 Task: Look for space in Tacarigua, Venezuela from 5th July, 2023 to 11th July, 2023 for 2 adults in price range Rs.8000 to Rs.16000. Place can be entire place with 2 bedrooms having 2 beds and 1 bathroom. Property type can be house, flat, guest house. Booking option can be shelf check-in. Required host language is English.
Action: Mouse moved to (447, 98)
Screenshot: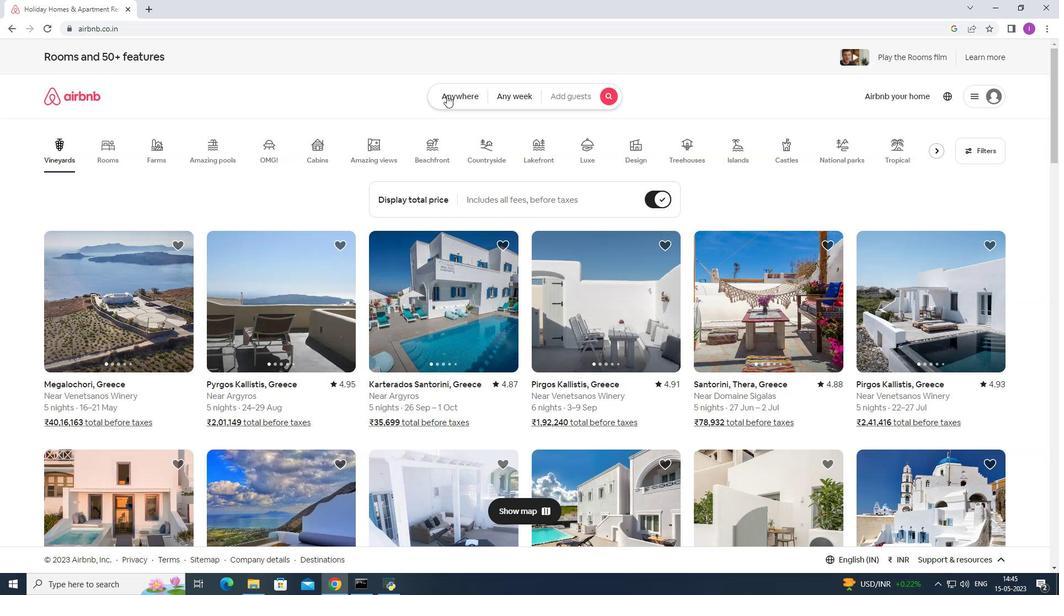 
Action: Mouse pressed left at (447, 98)
Screenshot: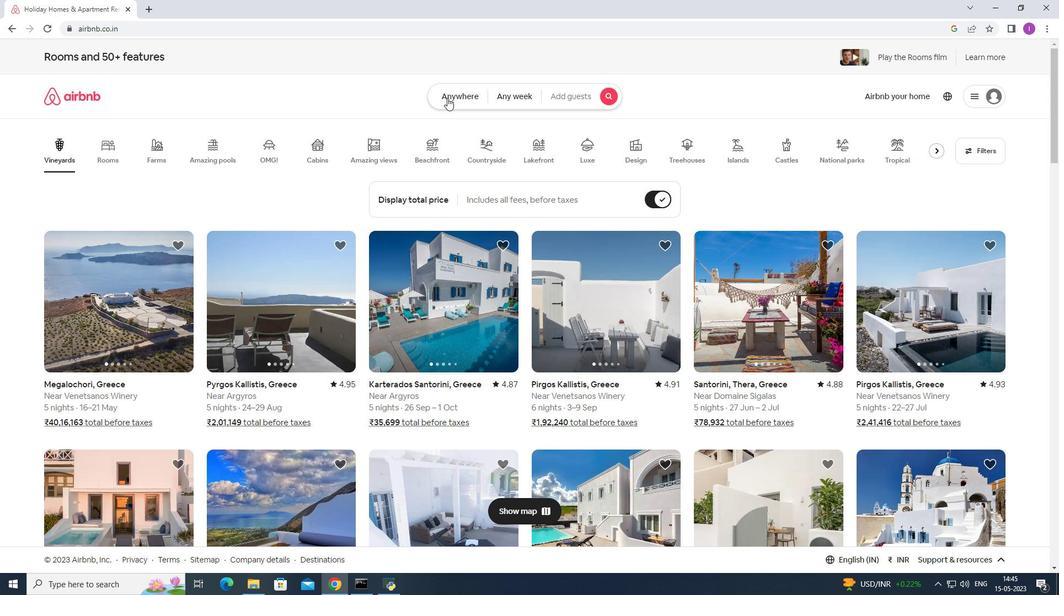 
Action: Mouse moved to (355, 145)
Screenshot: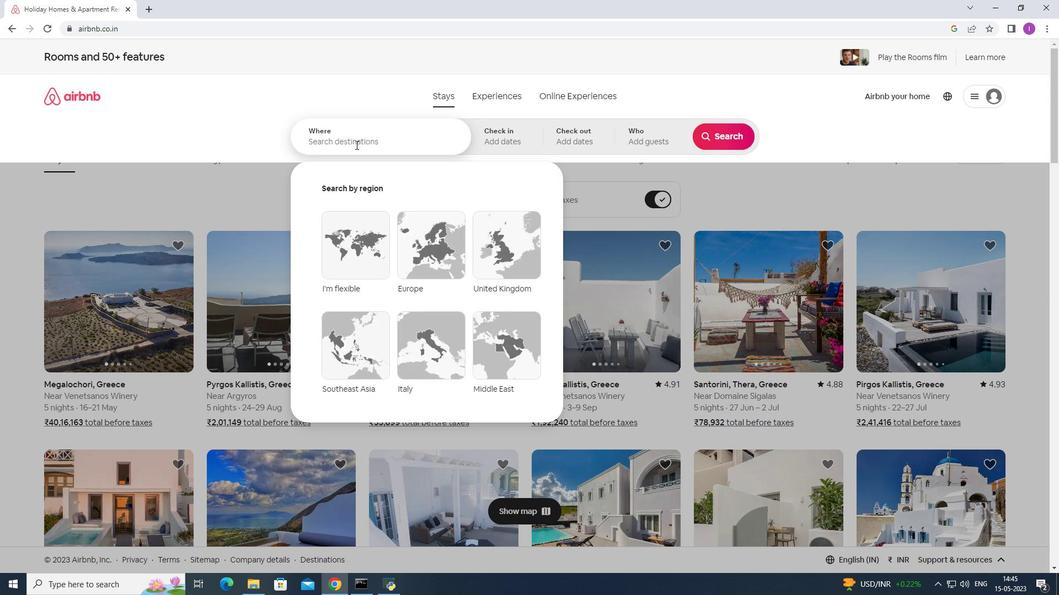 
Action: Mouse pressed left at (355, 145)
Screenshot: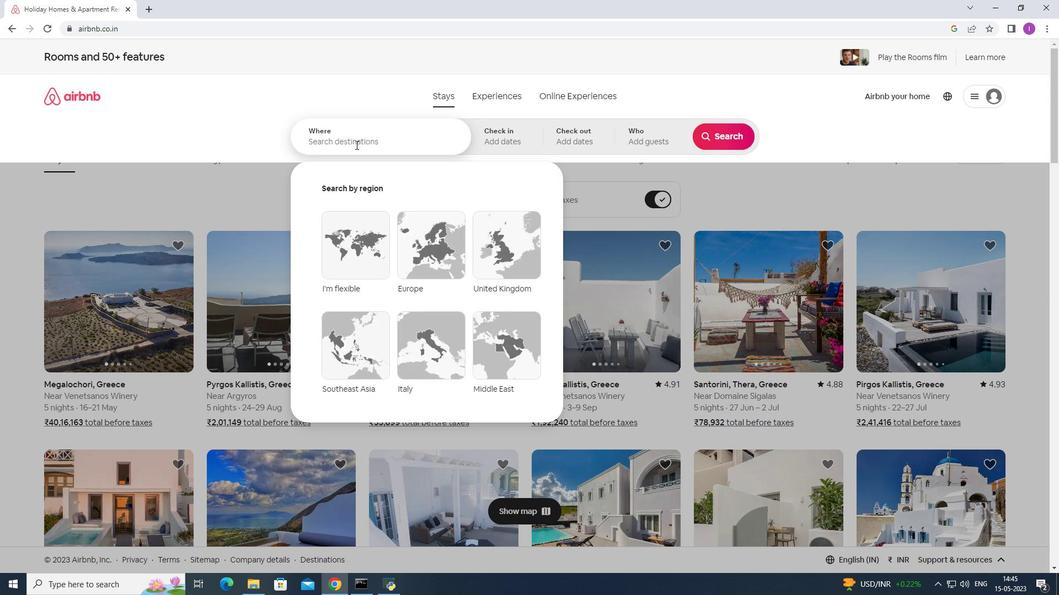 
Action: Mouse moved to (355, 144)
Screenshot: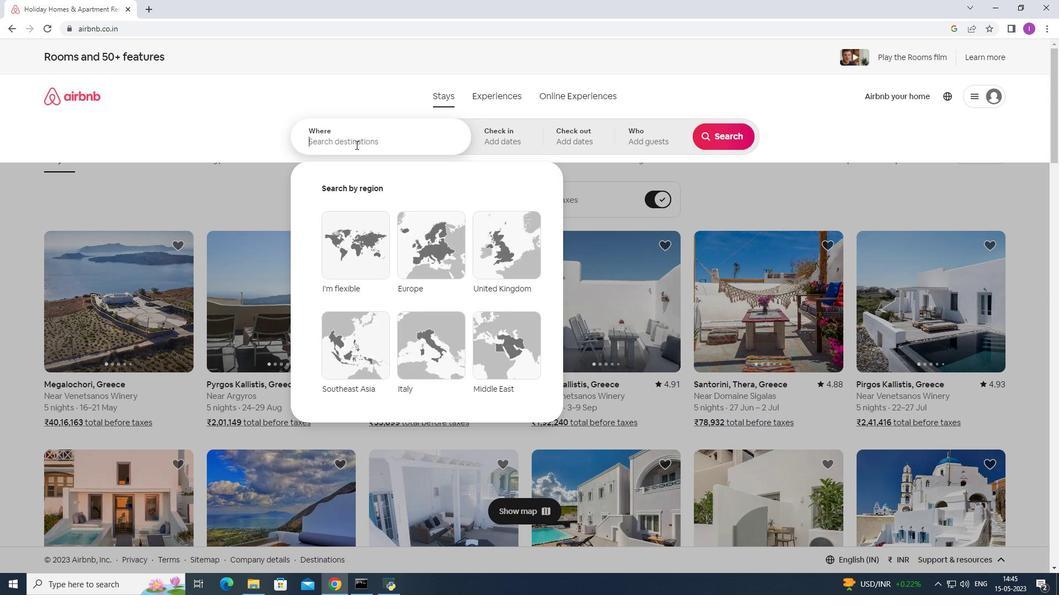 
Action: Key pressed <Key.shift><Key.shift><Key.shift><Key.shift><Key.shift>Tacarigua,<Key.shift><Key.shift>Venezuela
Screenshot: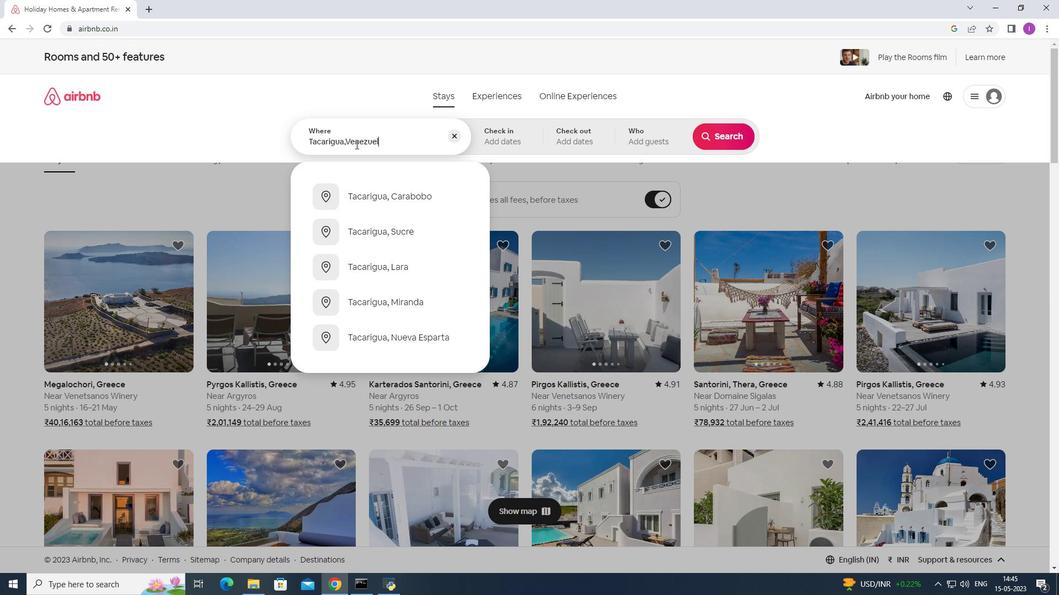 
Action: Mouse moved to (513, 140)
Screenshot: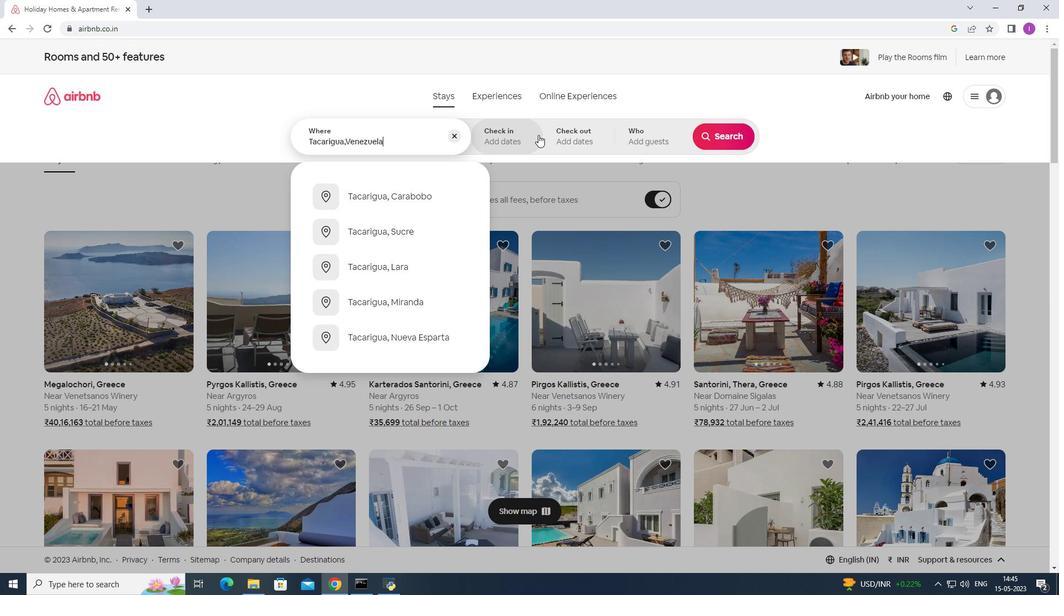 
Action: Mouse pressed left at (513, 140)
Screenshot: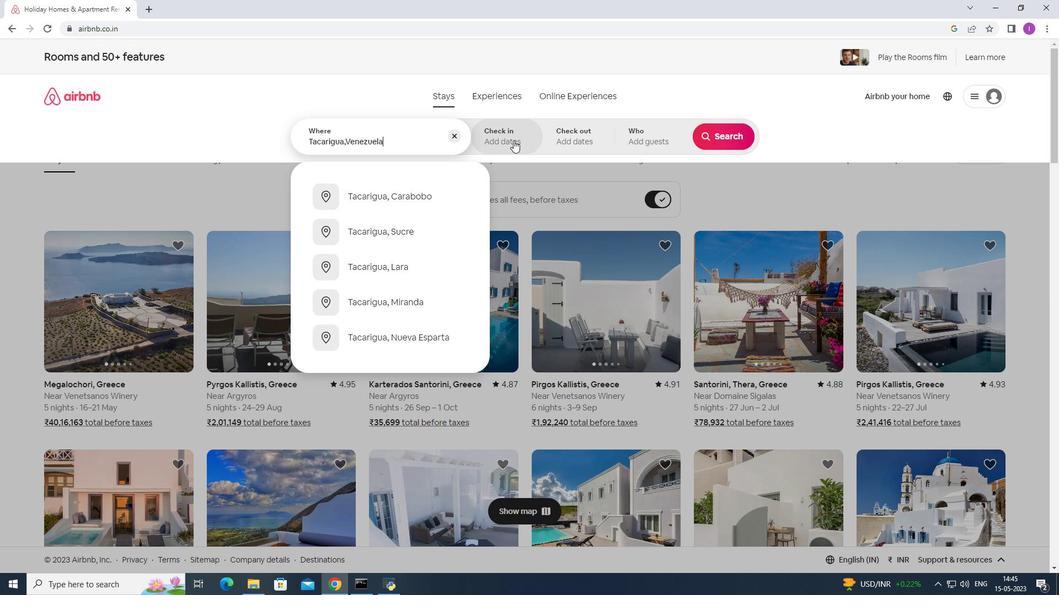 
Action: Mouse moved to (724, 227)
Screenshot: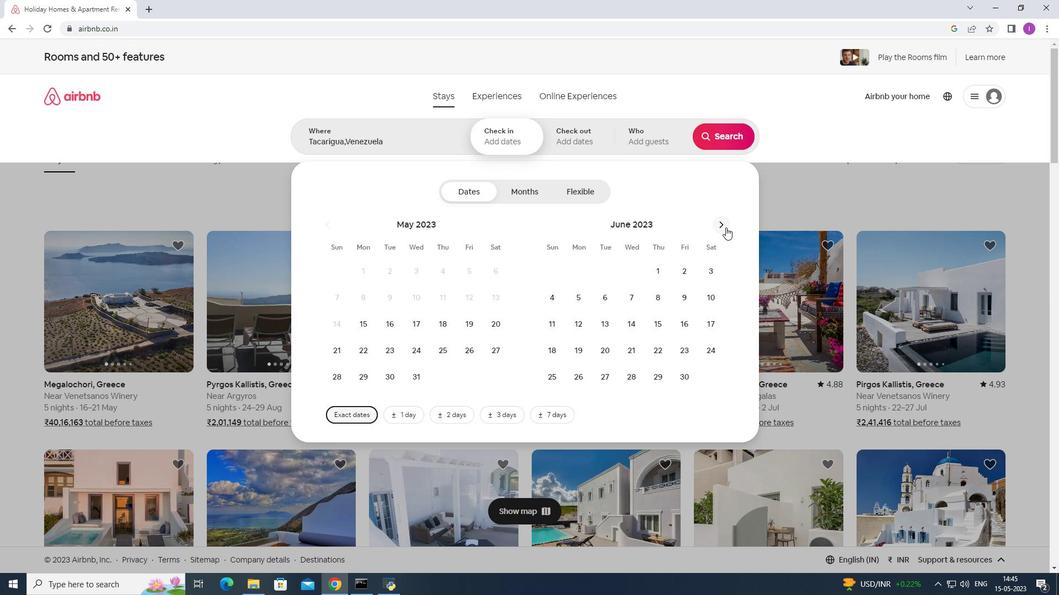 
Action: Mouse pressed left at (724, 227)
Screenshot: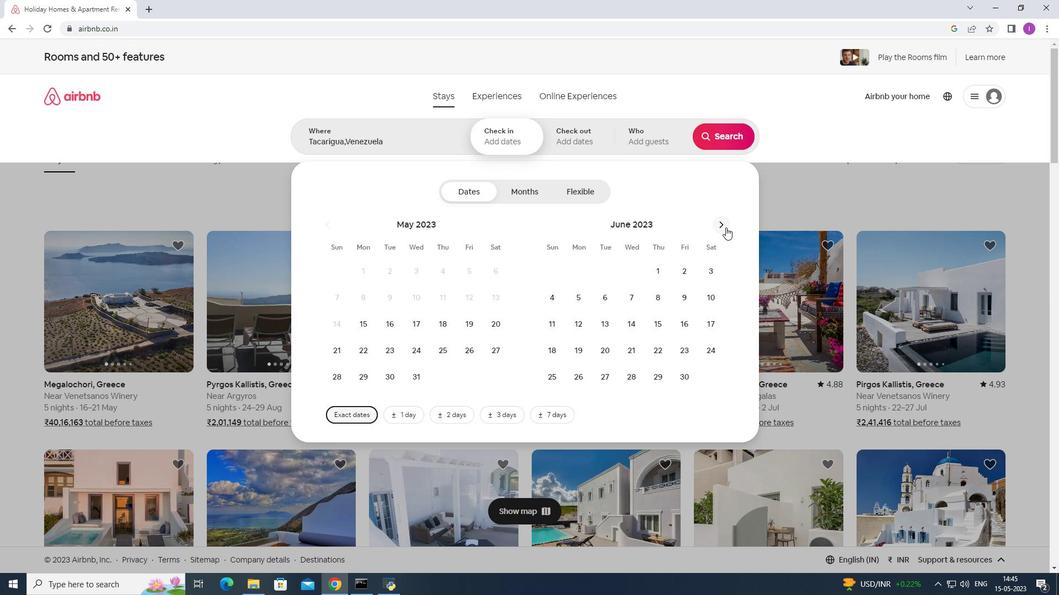 
Action: Mouse pressed left at (724, 227)
Screenshot: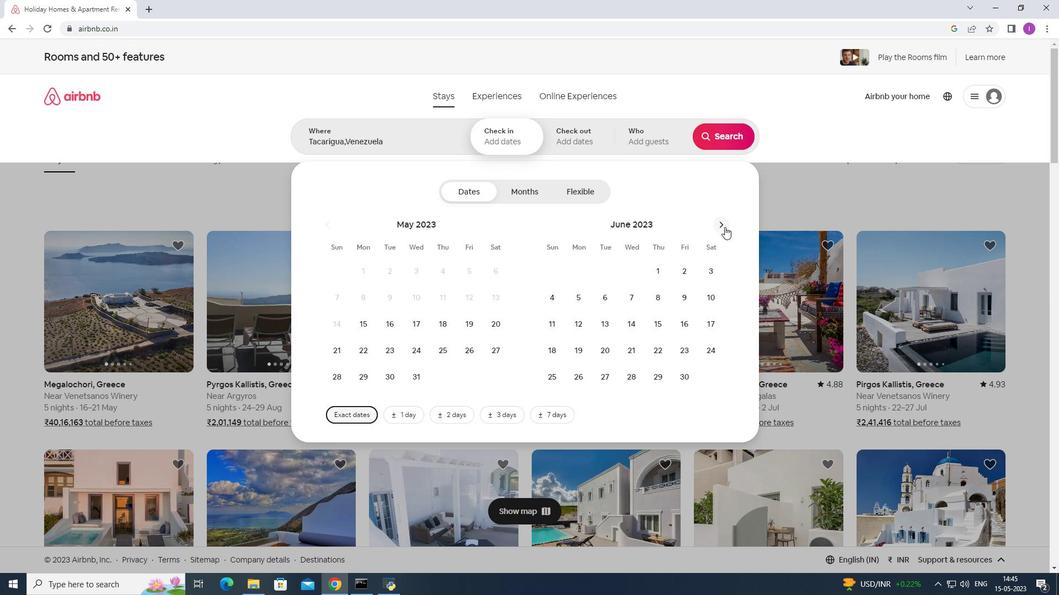 
Action: Mouse moved to (421, 295)
Screenshot: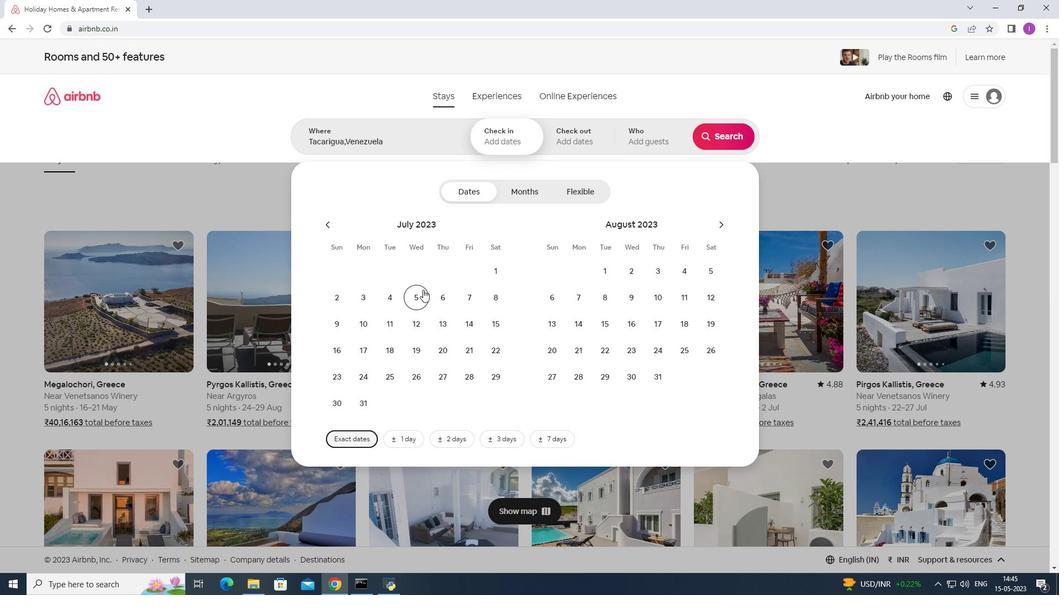 
Action: Mouse pressed left at (421, 295)
Screenshot: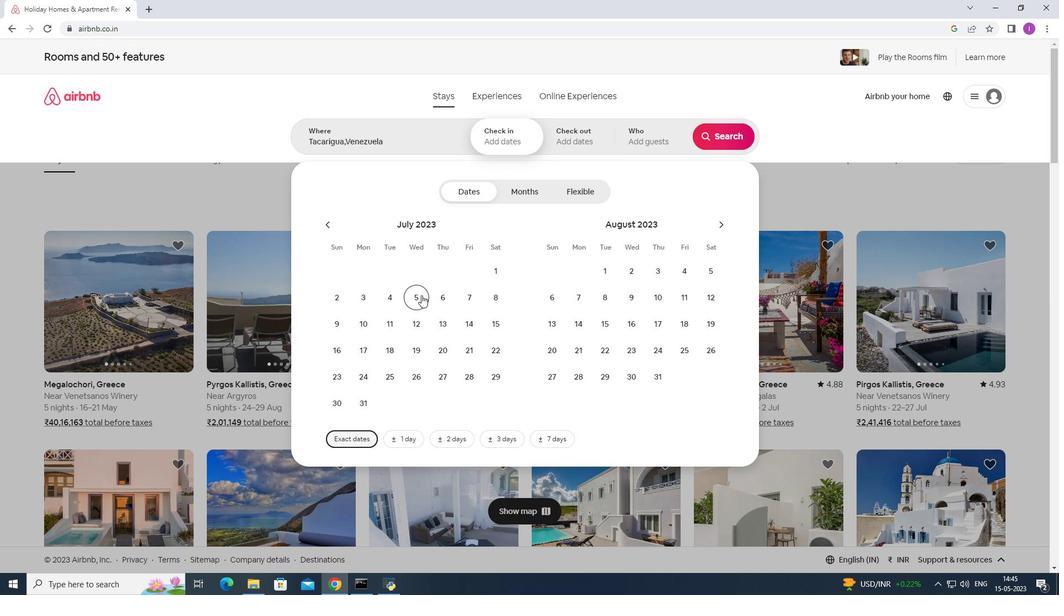 
Action: Mouse moved to (392, 321)
Screenshot: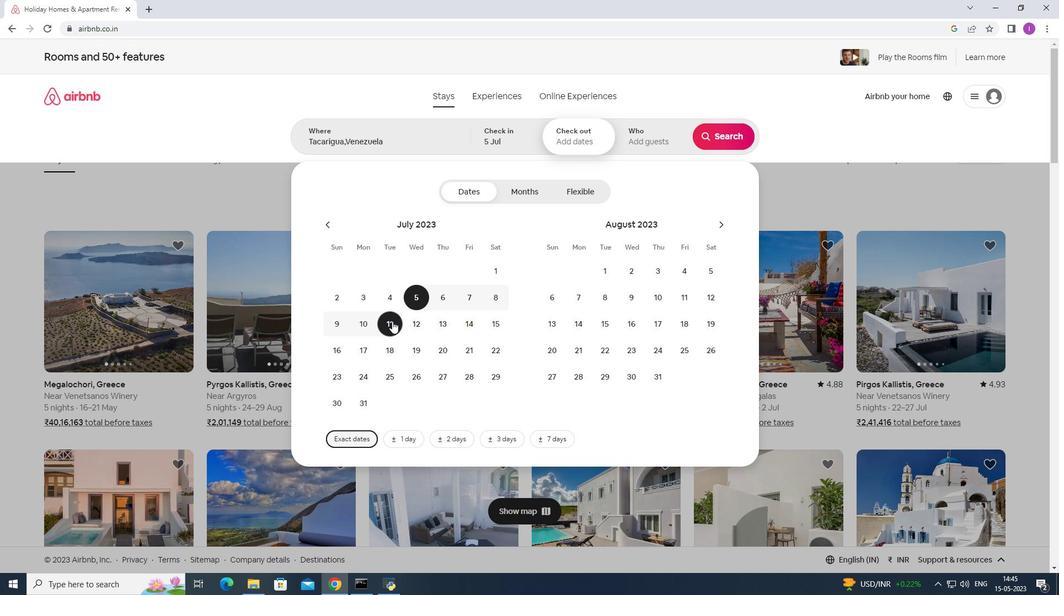 
Action: Mouse pressed left at (392, 321)
Screenshot: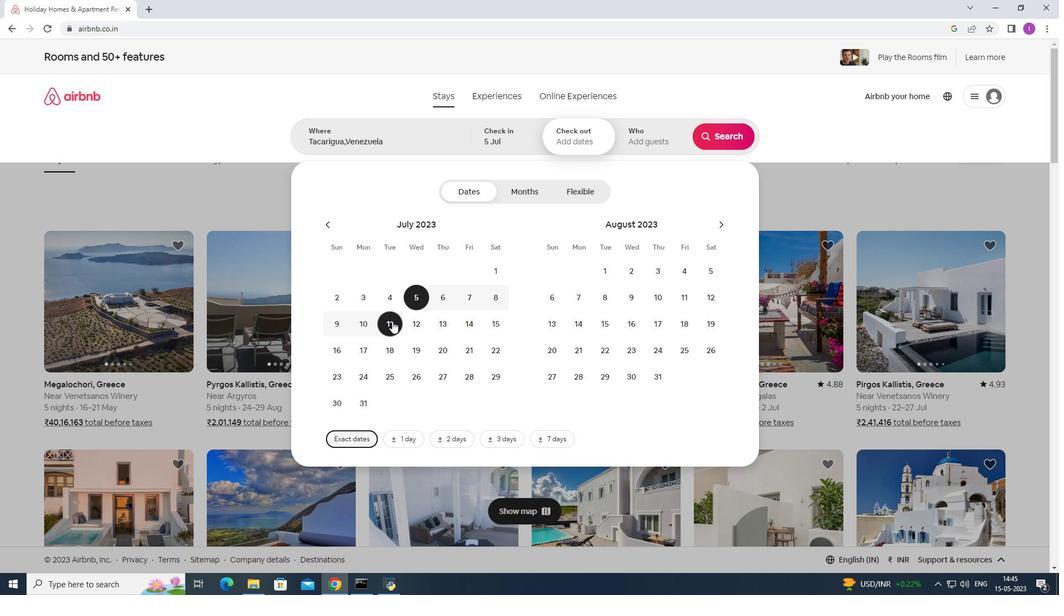
Action: Mouse moved to (645, 141)
Screenshot: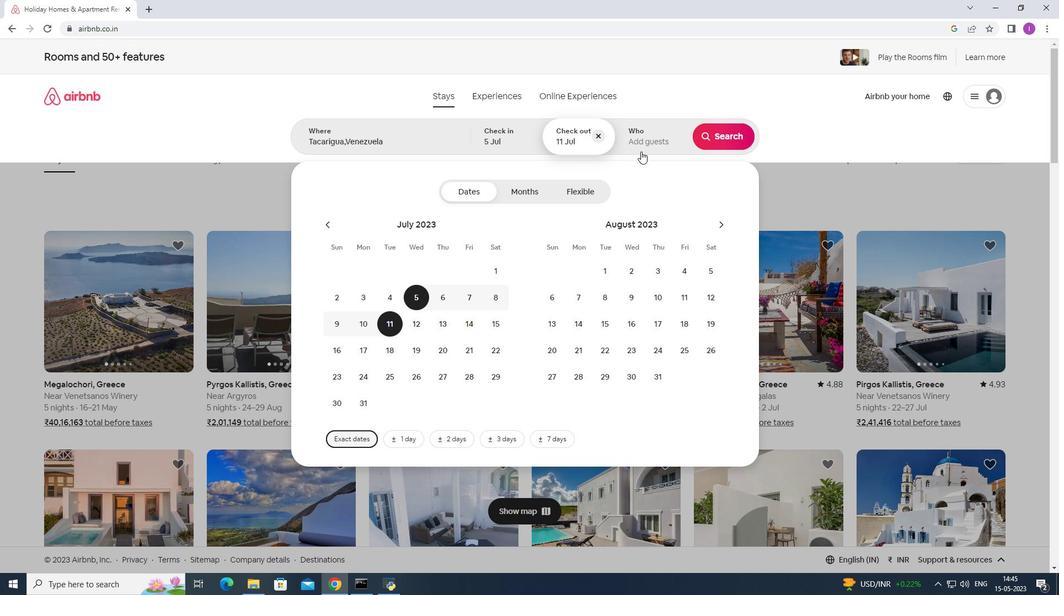 
Action: Mouse pressed left at (645, 141)
Screenshot: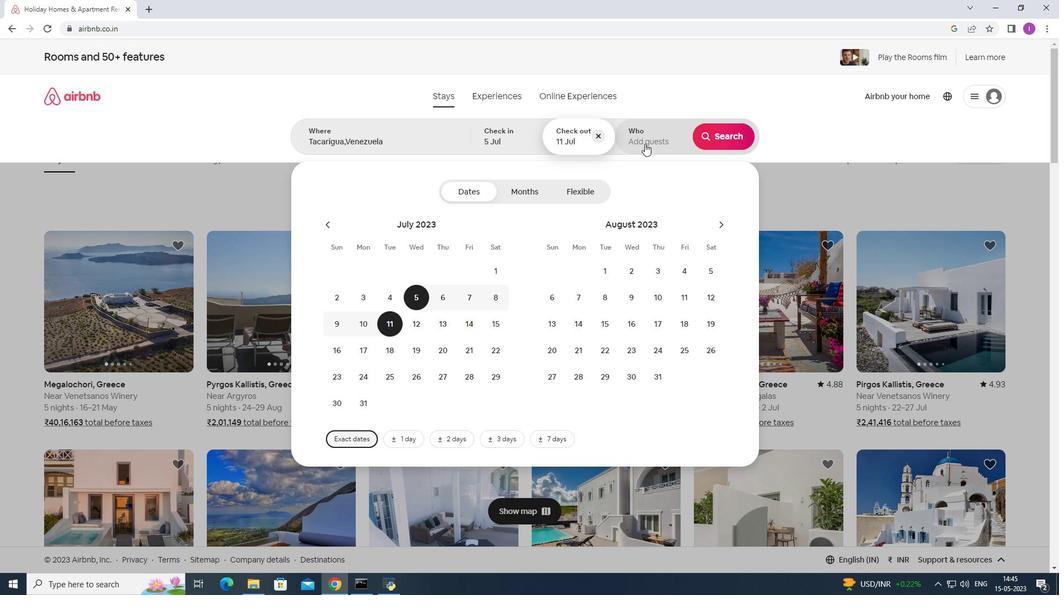 
Action: Mouse moved to (730, 195)
Screenshot: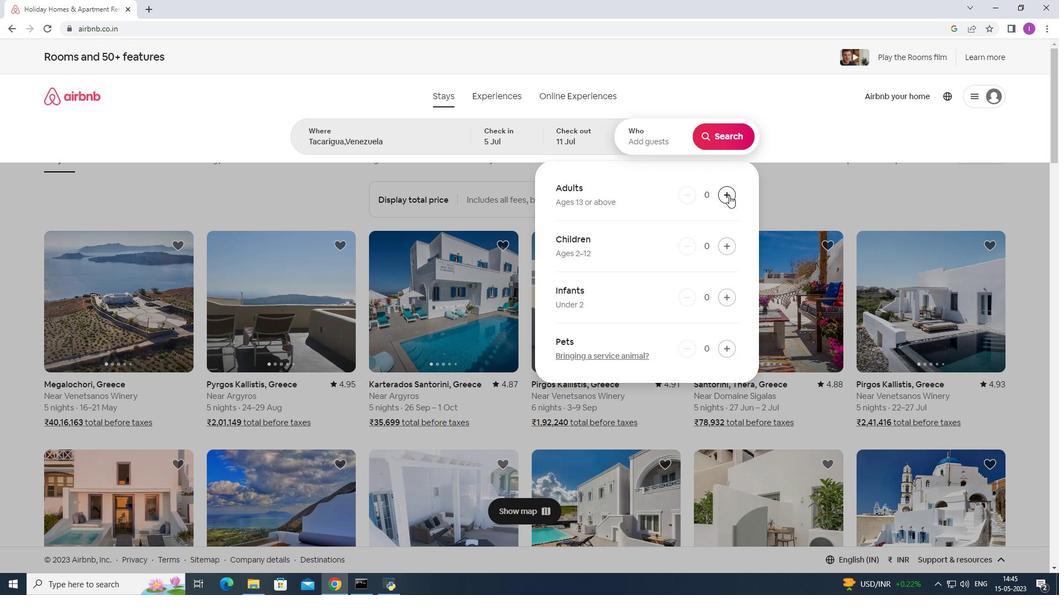 
Action: Mouse pressed left at (730, 195)
Screenshot: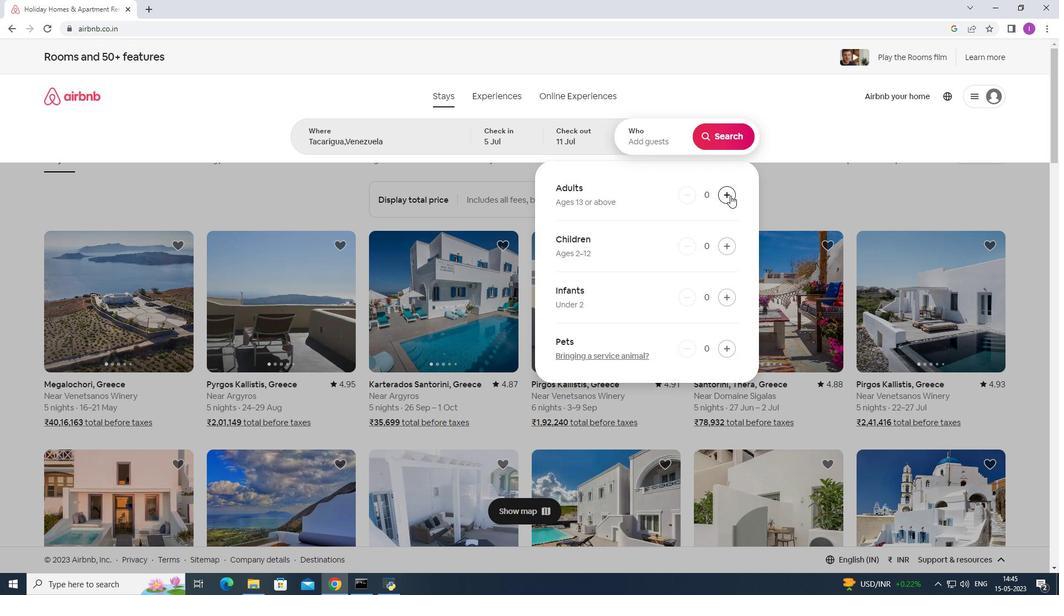 
Action: Mouse moved to (730, 191)
Screenshot: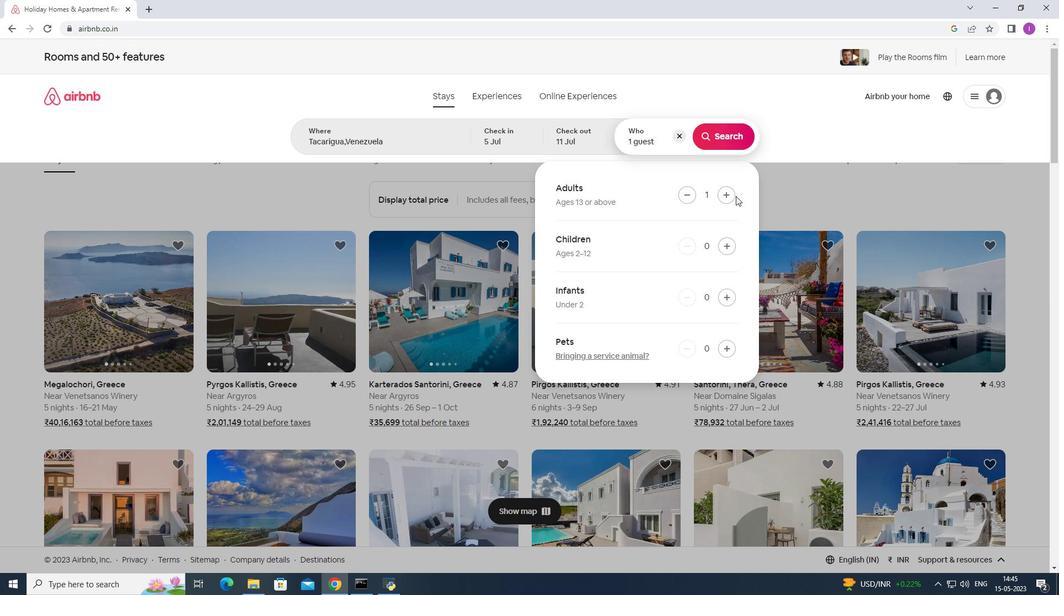 
Action: Mouse pressed left at (730, 191)
Screenshot: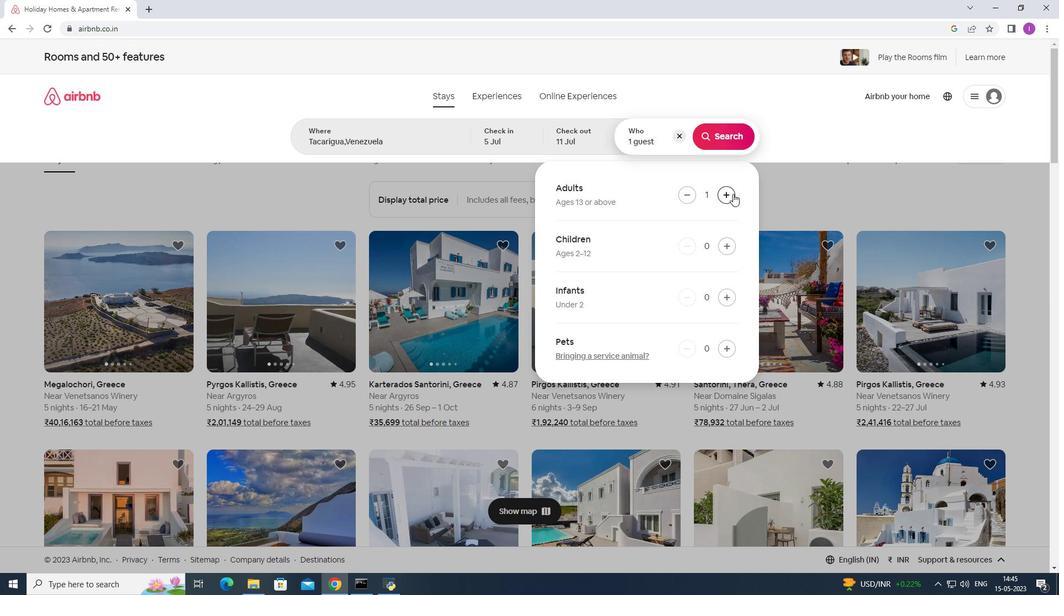 
Action: Mouse moved to (725, 137)
Screenshot: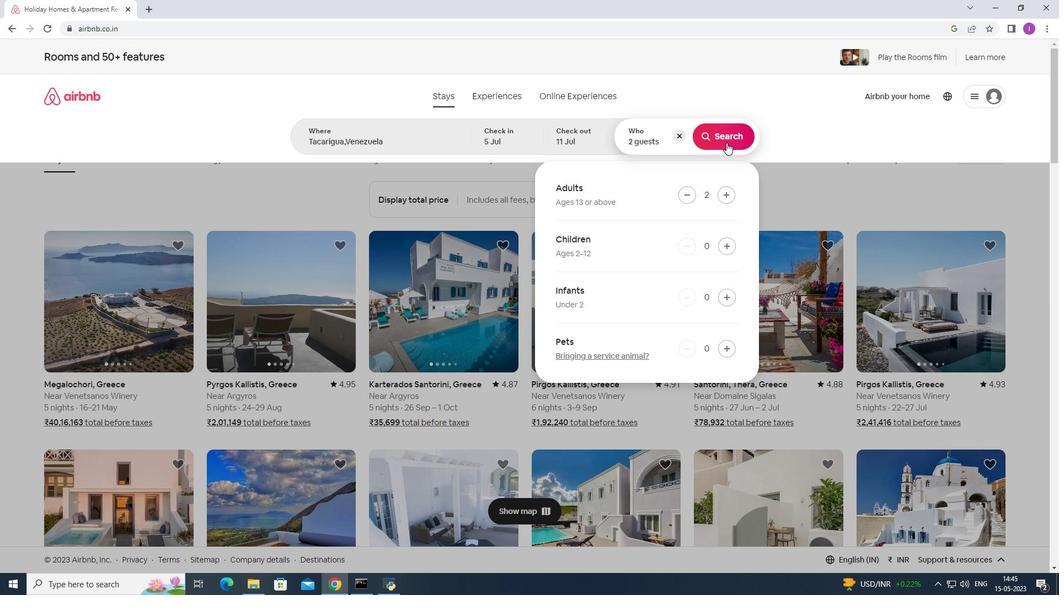 
Action: Mouse pressed left at (725, 137)
Screenshot: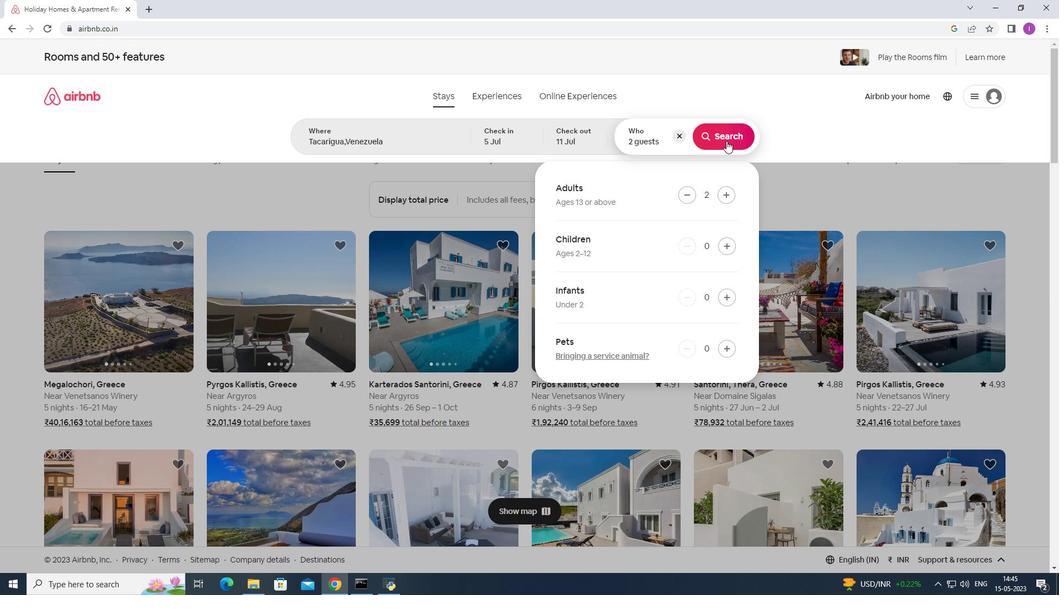 
Action: Mouse moved to (1010, 108)
Screenshot: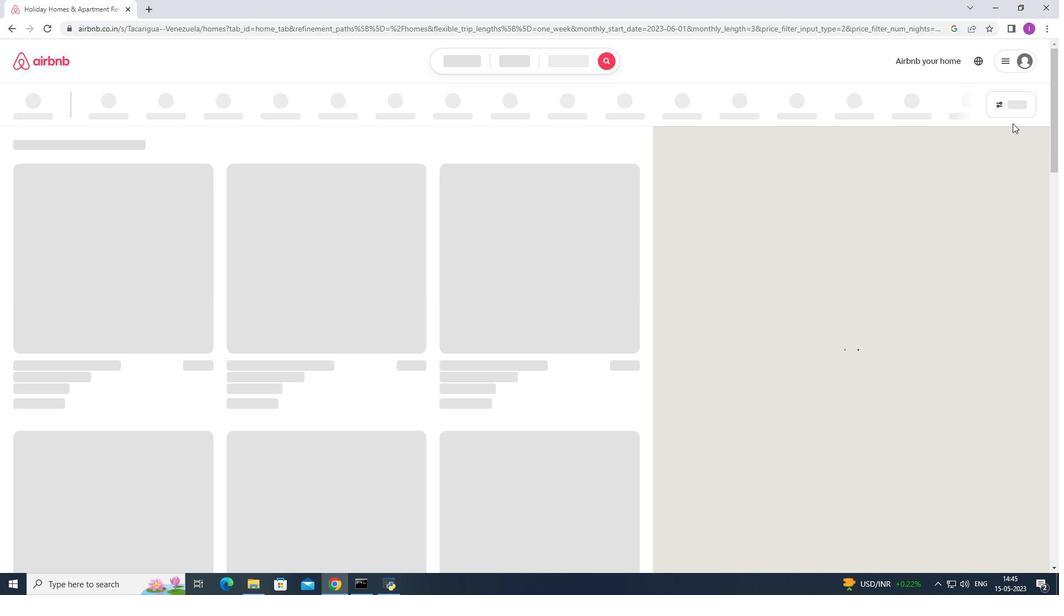
Action: Mouse pressed left at (1010, 108)
Screenshot: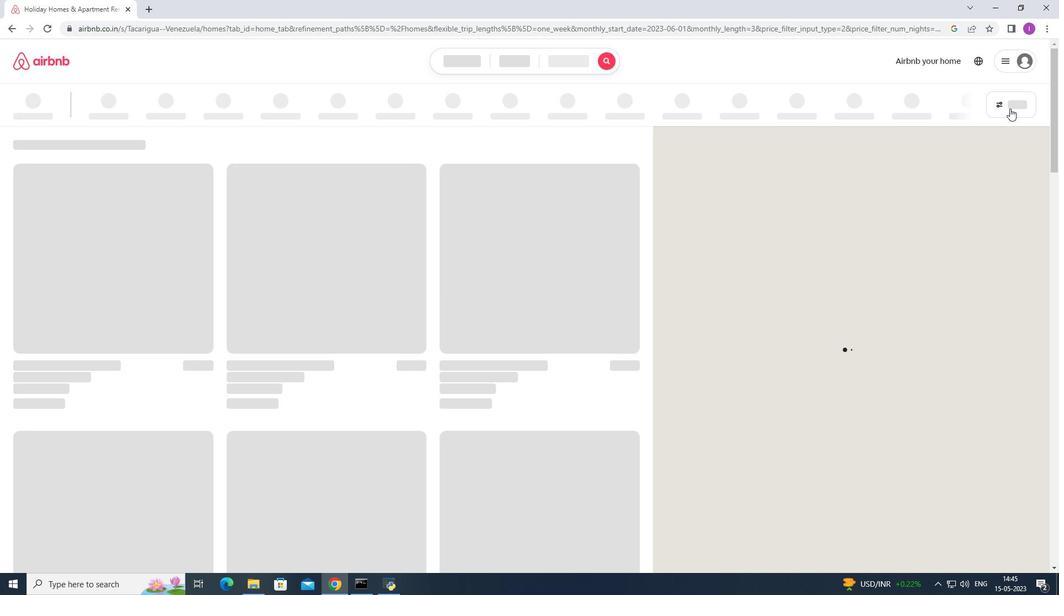 
Action: Mouse moved to (616, 374)
Screenshot: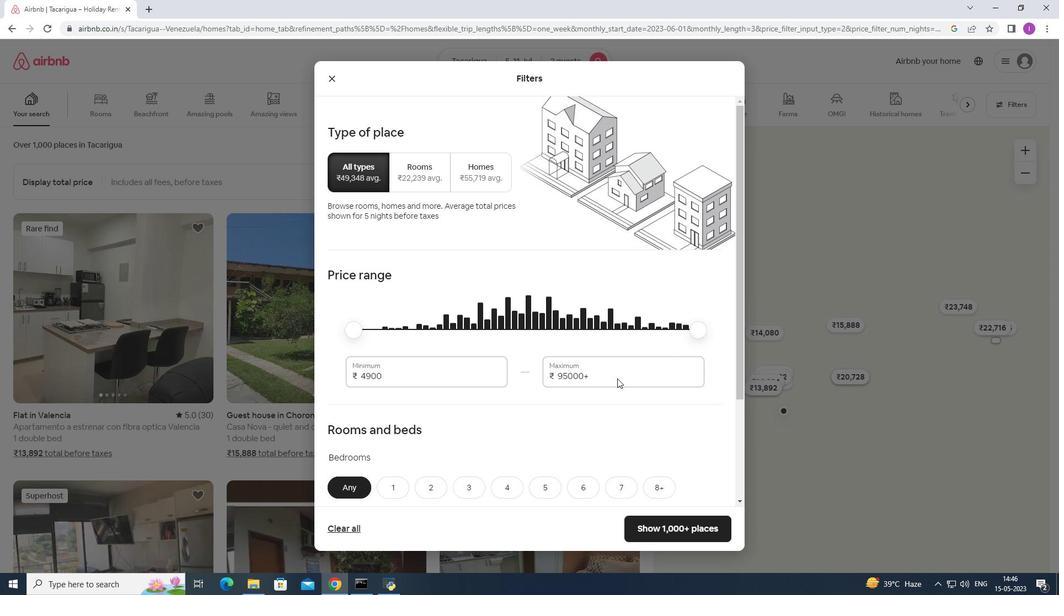 
Action: Mouse pressed left at (616, 374)
Screenshot: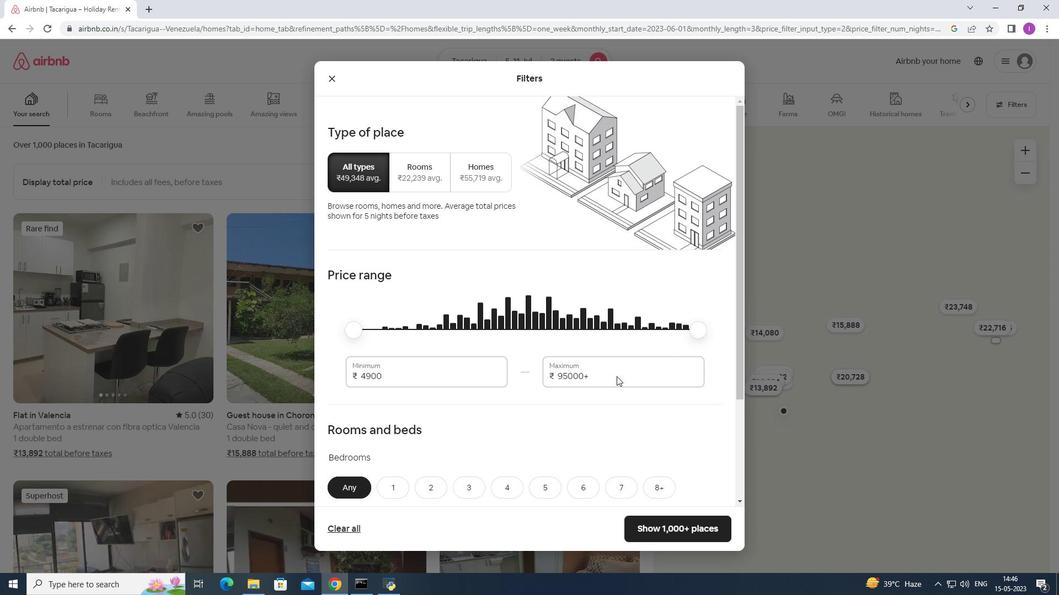 
Action: Mouse moved to (458, 386)
Screenshot: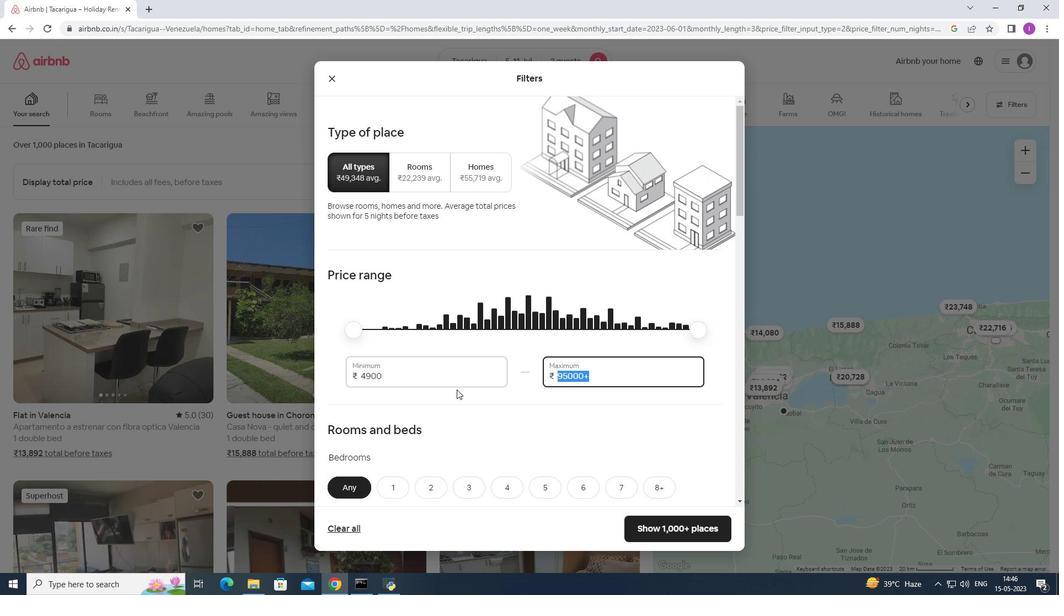 
Action: Key pressed `
Screenshot: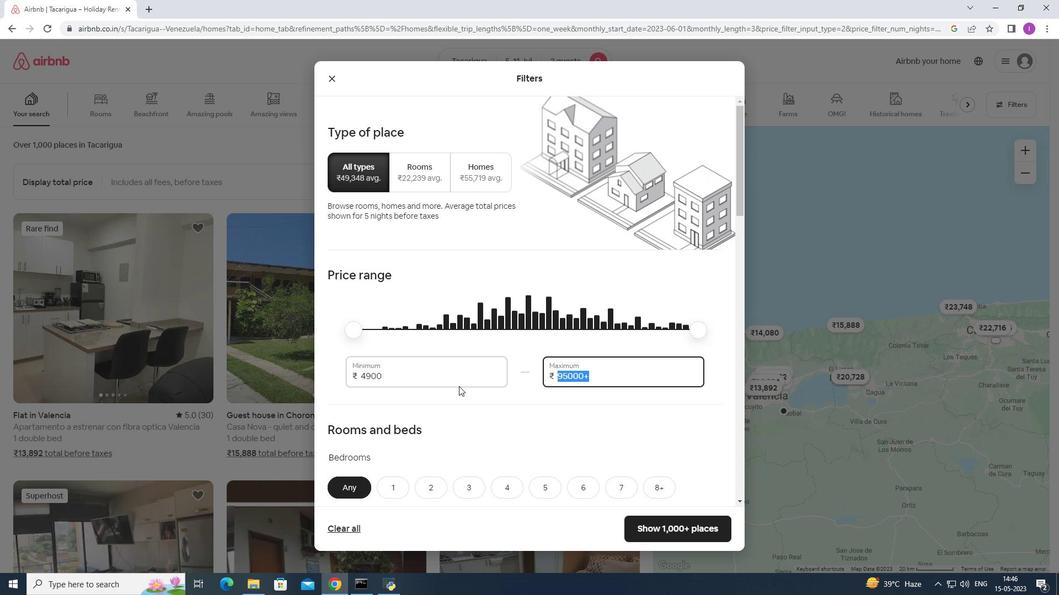 
Action: Mouse moved to (459, 386)
Screenshot: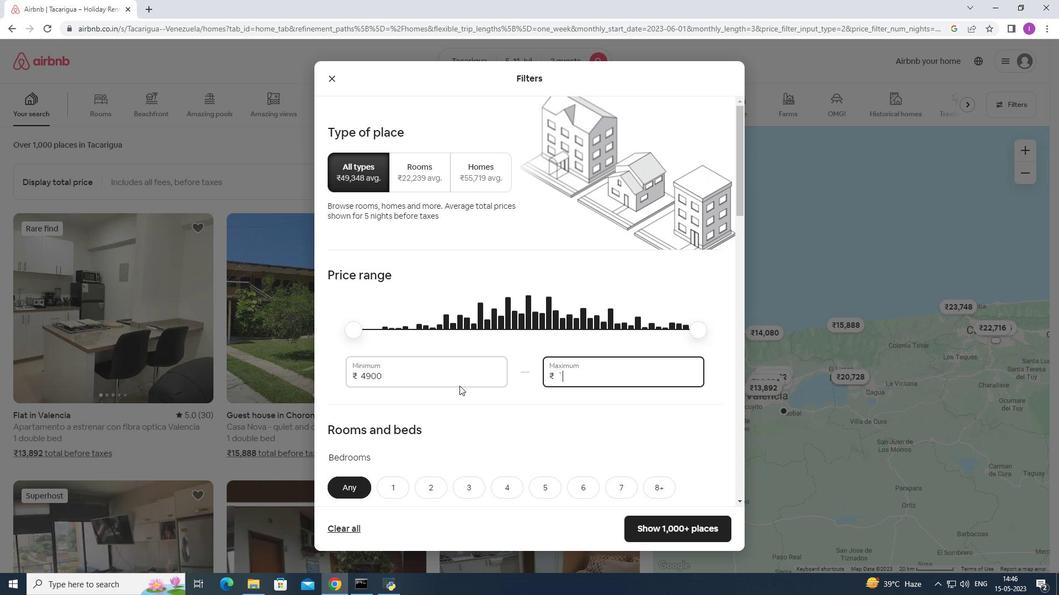 
Action: Key pressed <Key.backspace>
Screenshot: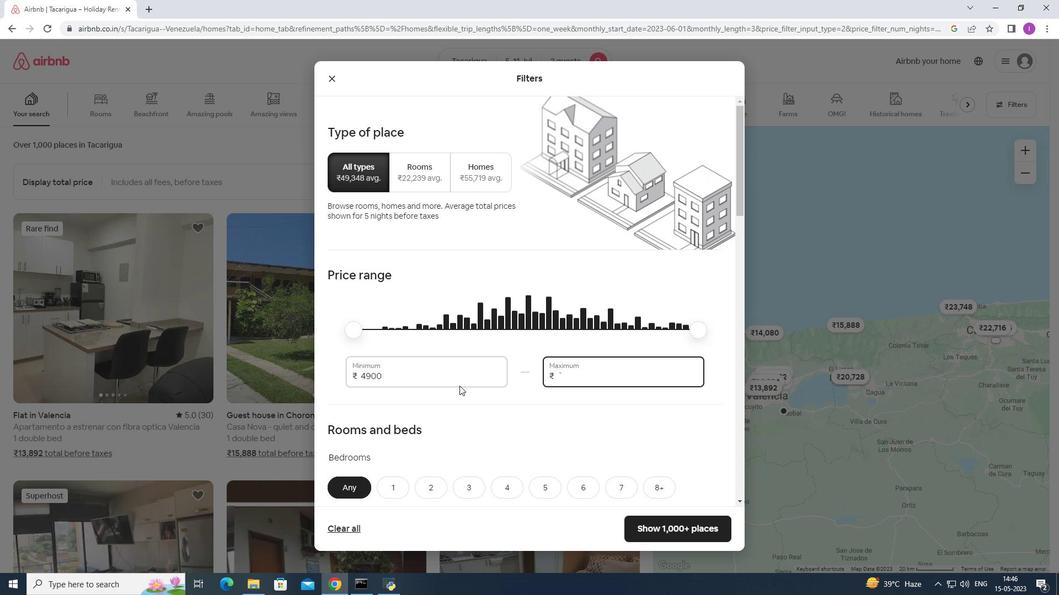 
Action: Mouse moved to (463, 380)
Screenshot: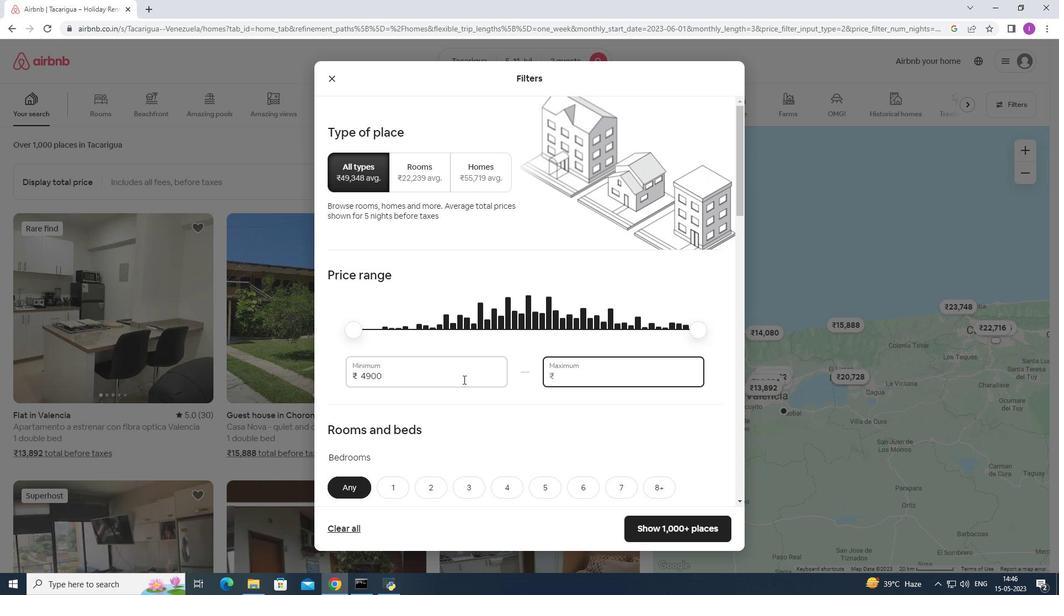 
Action: Key pressed 1
Screenshot: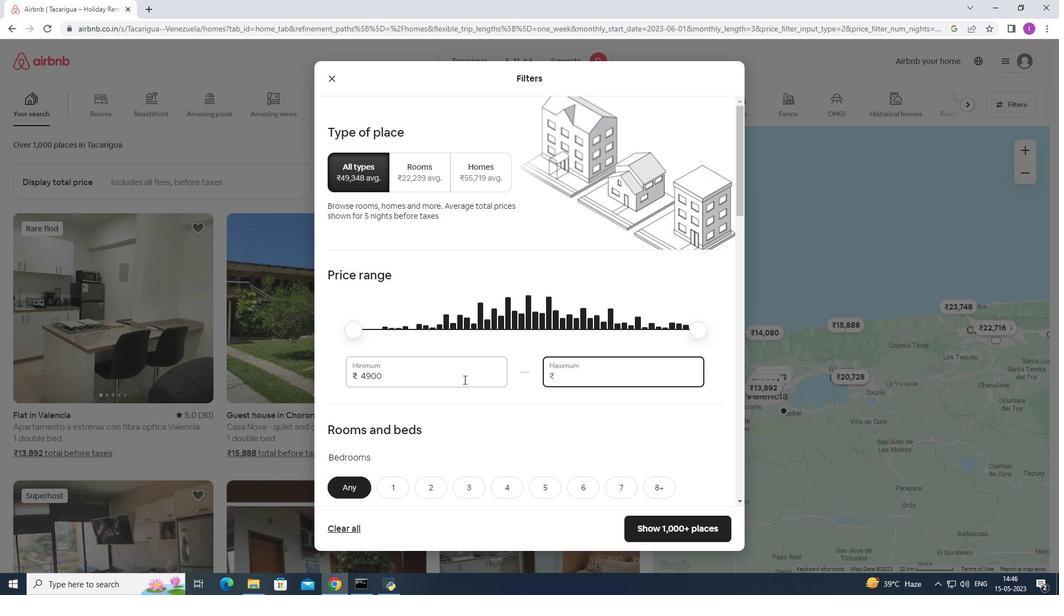 
Action: Mouse moved to (463, 380)
Screenshot: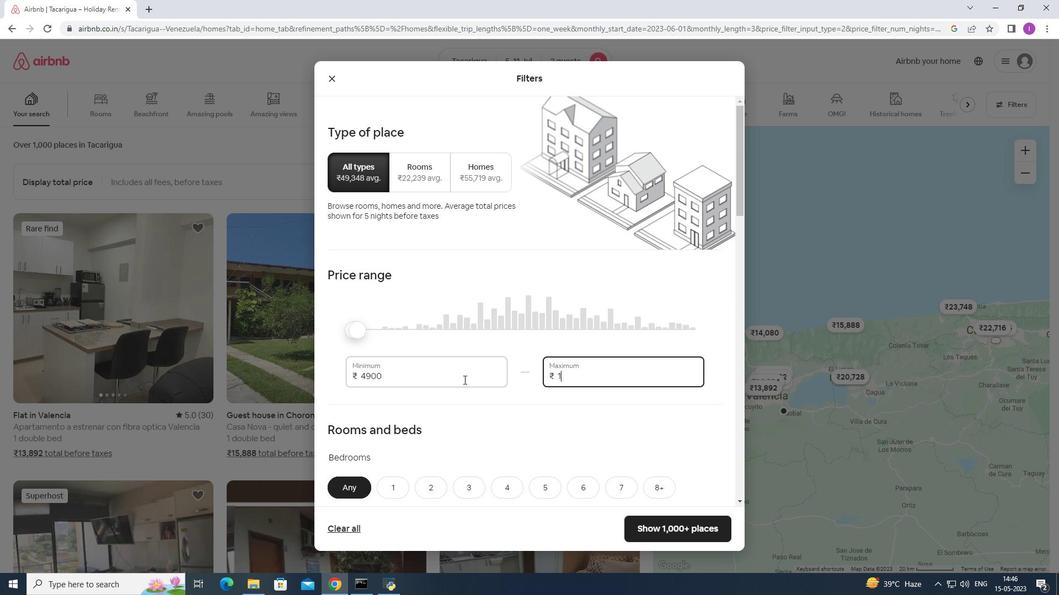 
Action: Key pressed 6000
Screenshot: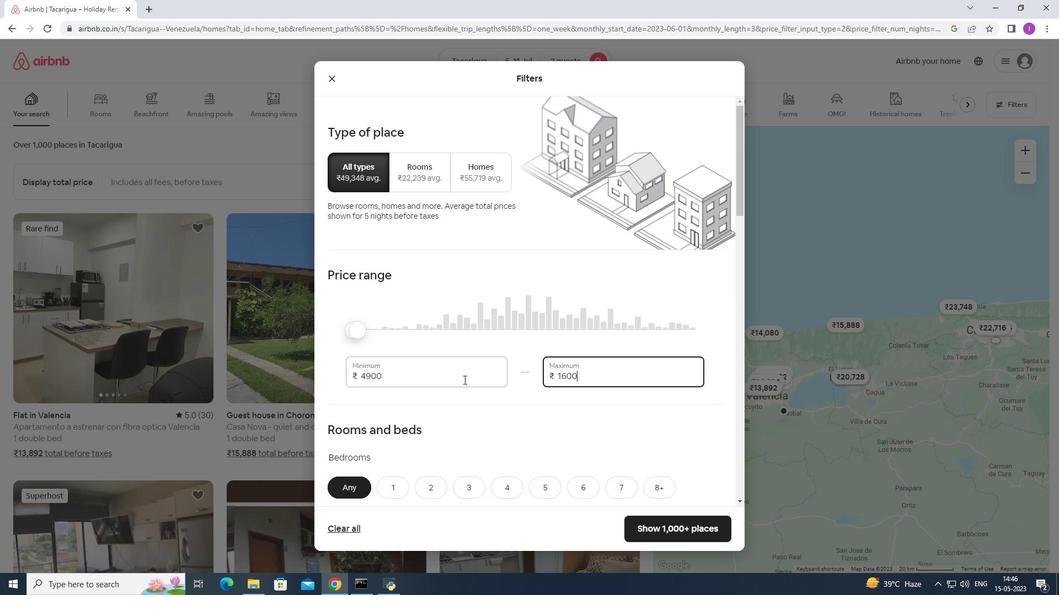 
Action: Mouse moved to (397, 381)
Screenshot: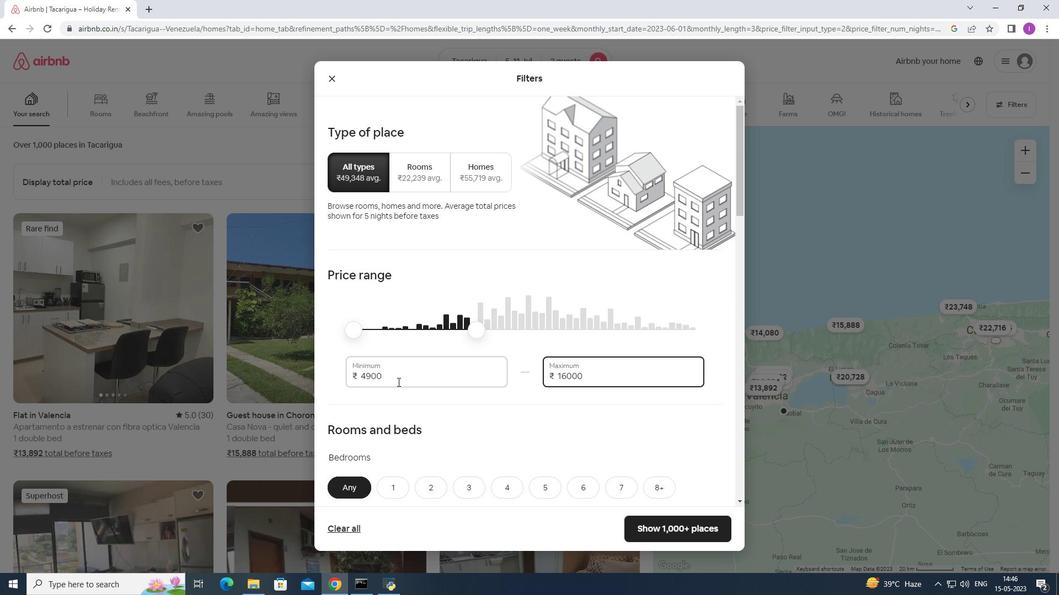 
Action: Mouse pressed left at (397, 381)
Screenshot: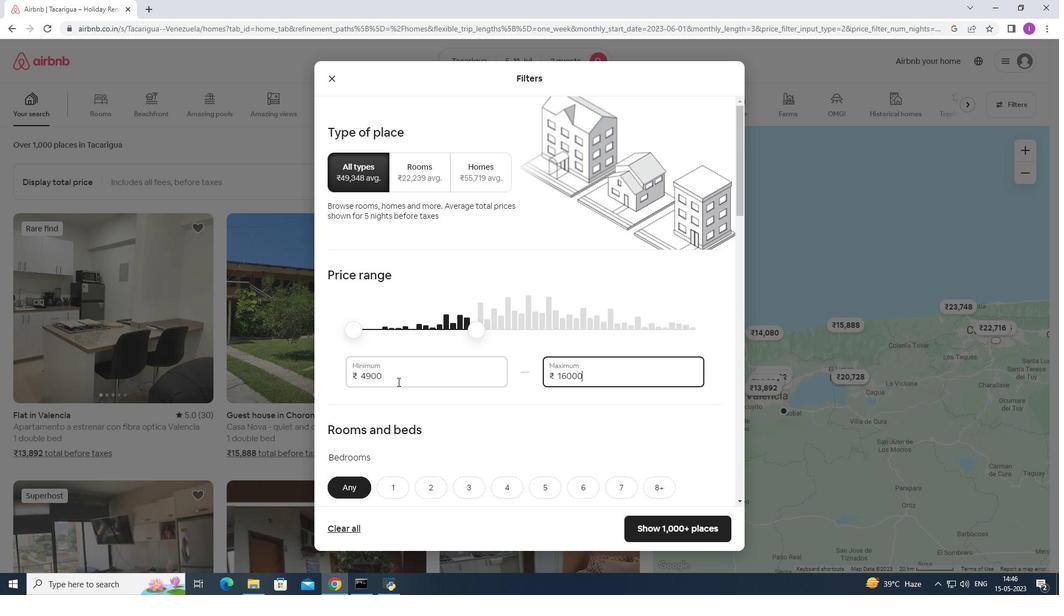 
Action: Mouse moved to (359, 376)
Screenshot: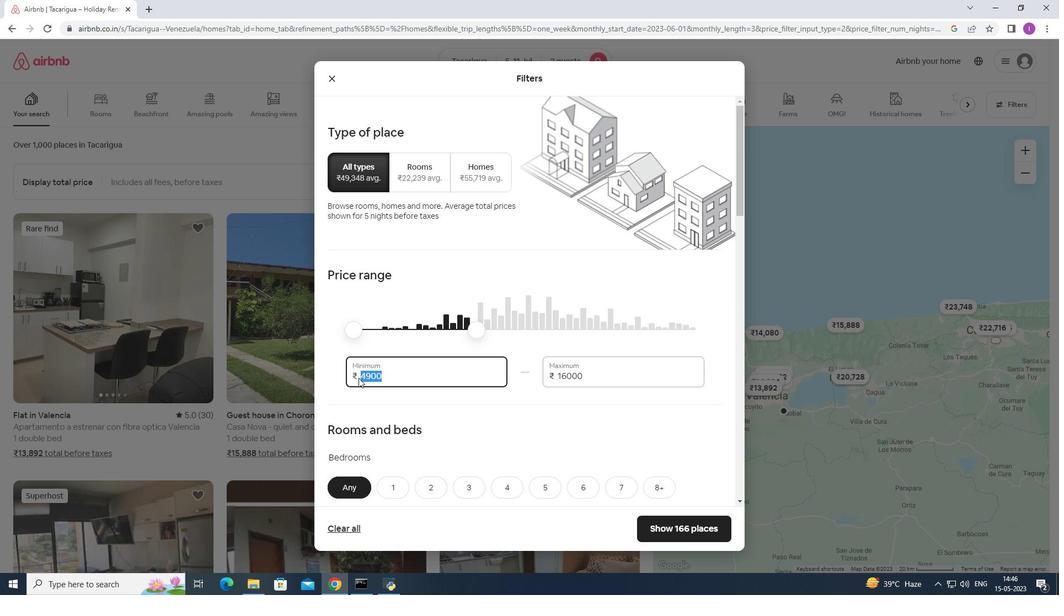 
Action: Key pressed 8000
Screenshot: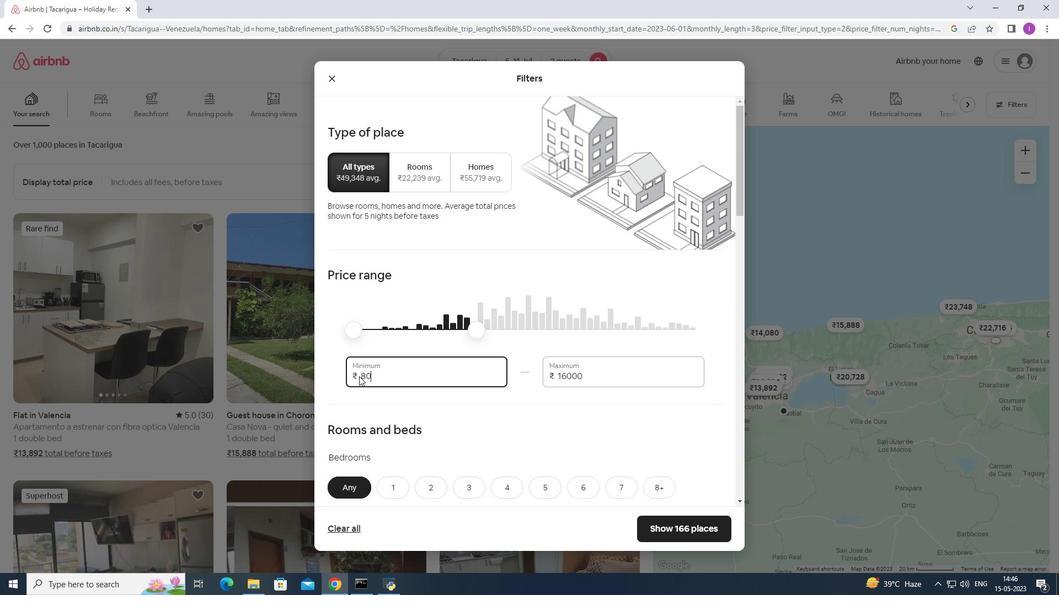 
Action: Mouse moved to (430, 395)
Screenshot: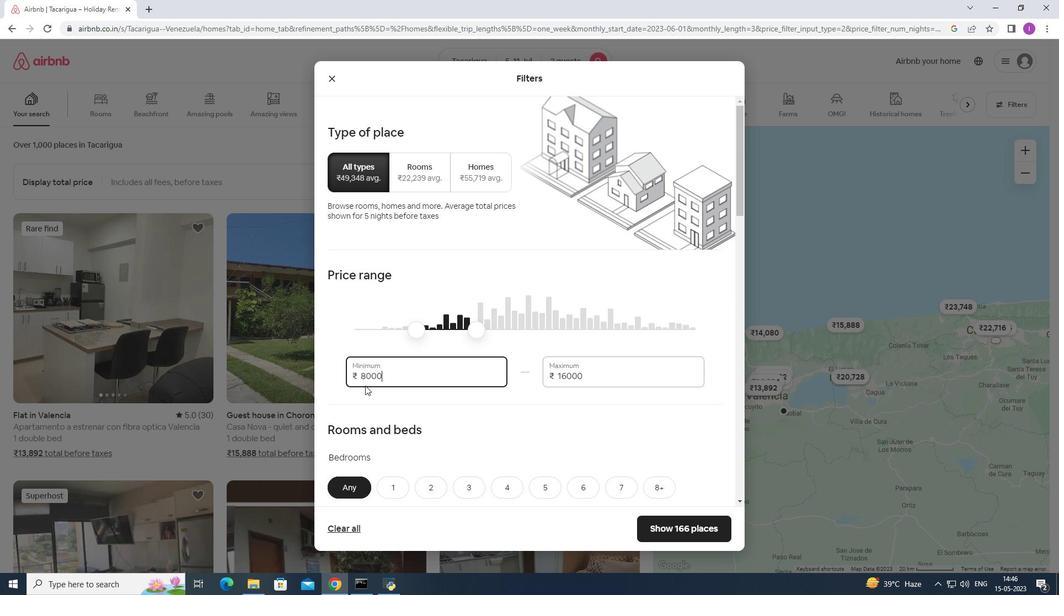 
Action: Mouse scrolled (430, 394) with delta (0, 0)
Screenshot: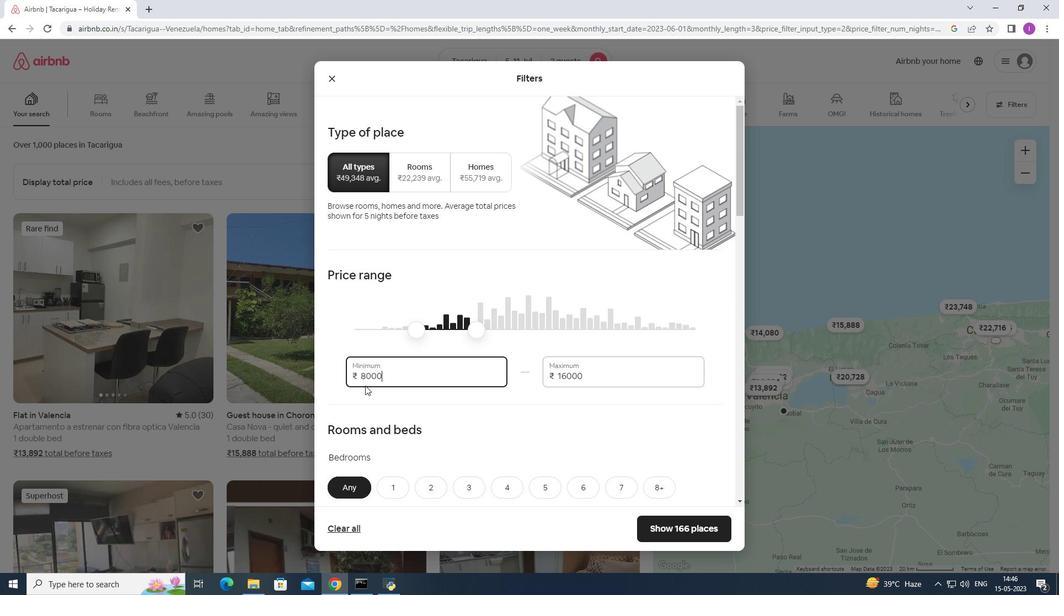 
Action: Mouse scrolled (430, 394) with delta (0, 0)
Screenshot: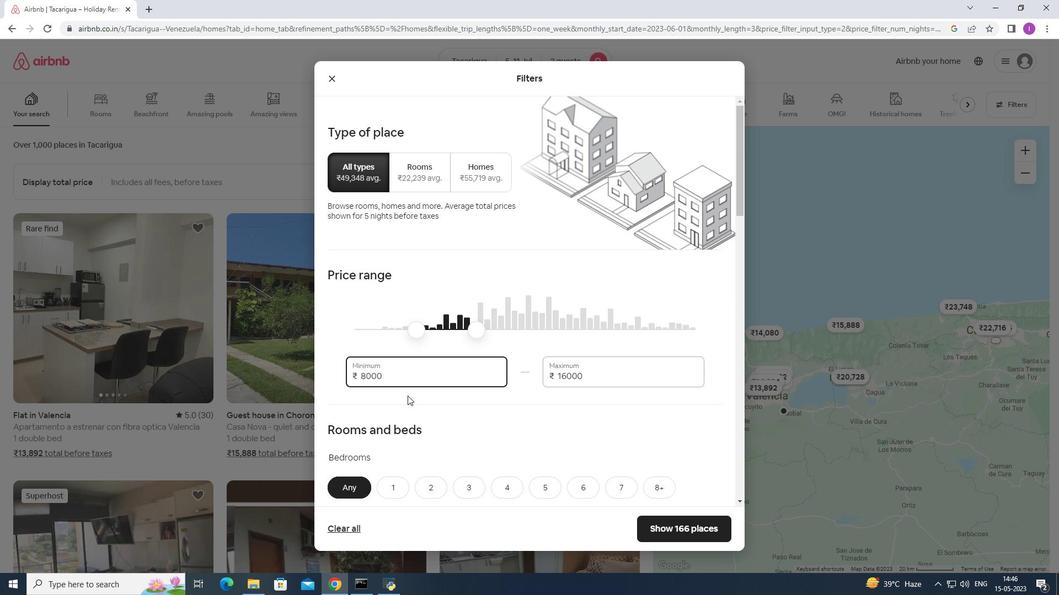 
Action: Mouse scrolled (430, 394) with delta (0, 0)
Screenshot: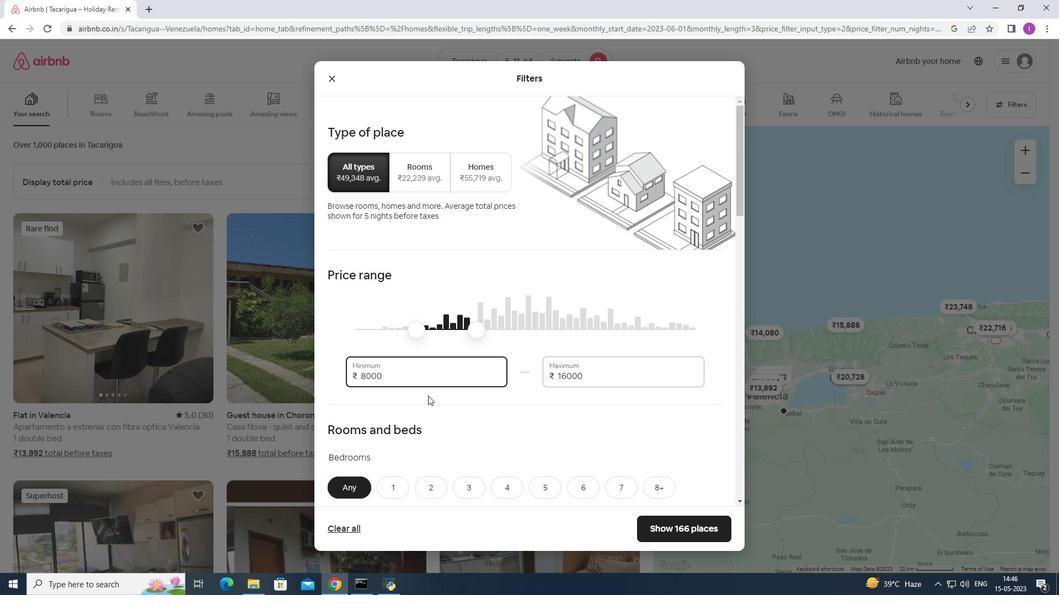 
Action: Mouse scrolled (430, 394) with delta (0, 0)
Screenshot: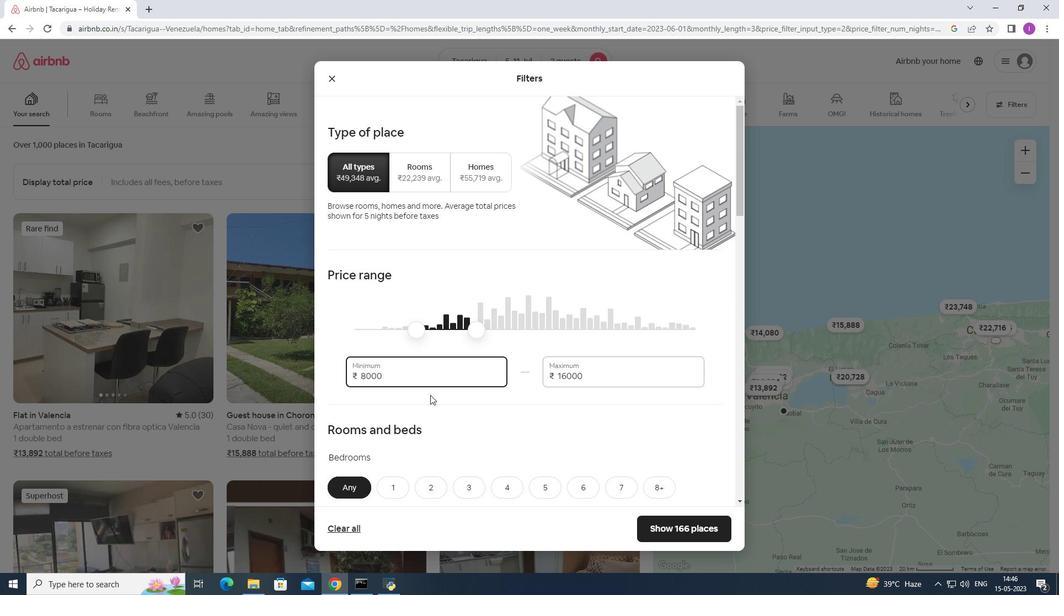 
Action: Mouse moved to (430, 263)
Screenshot: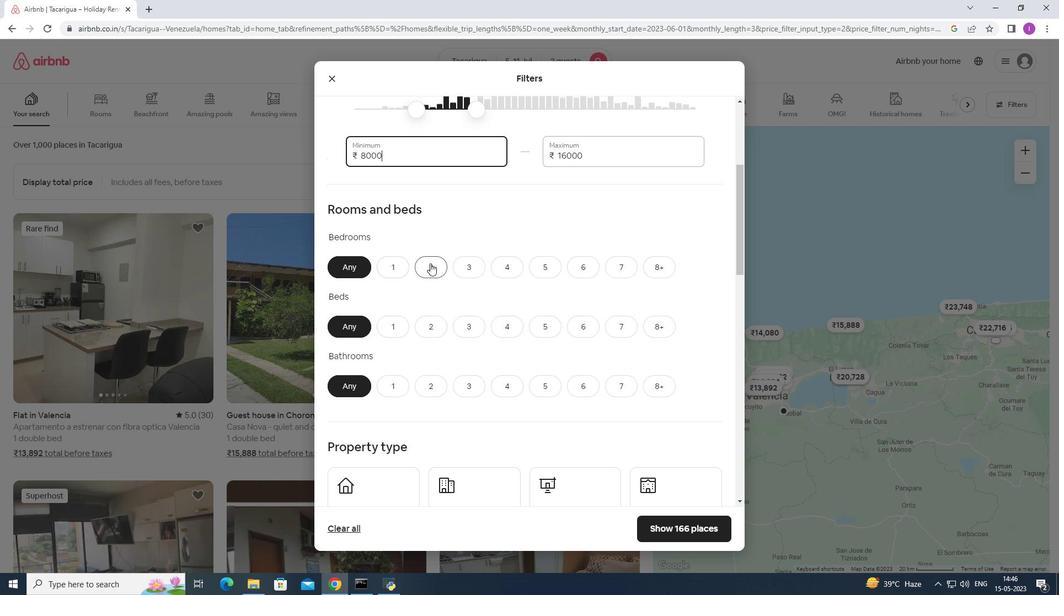 
Action: Mouse pressed left at (430, 263)
Screenshot: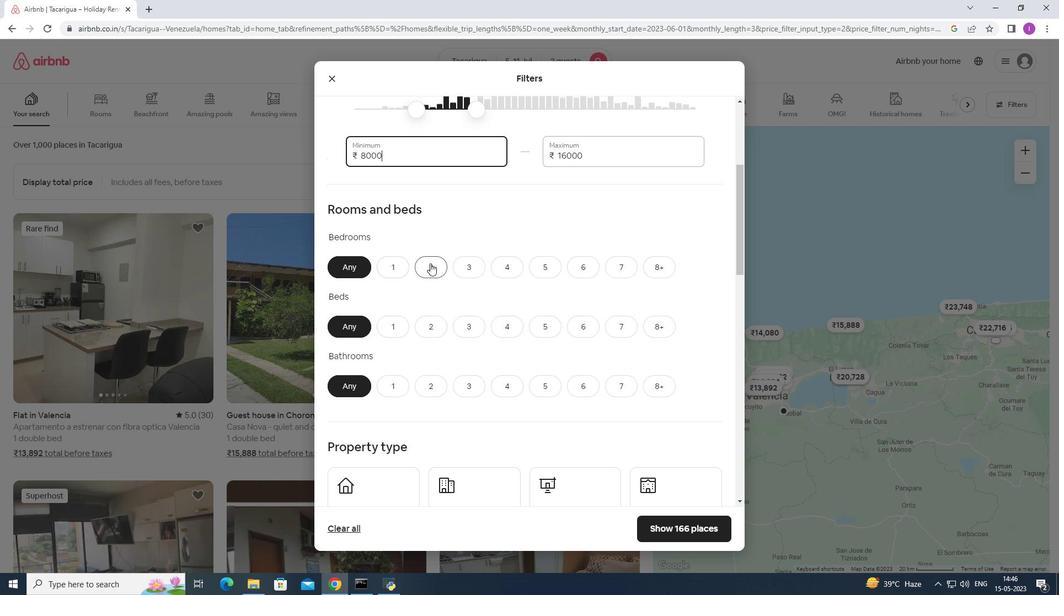 
Action: Mouse moved to (440, 327)
Screenshot: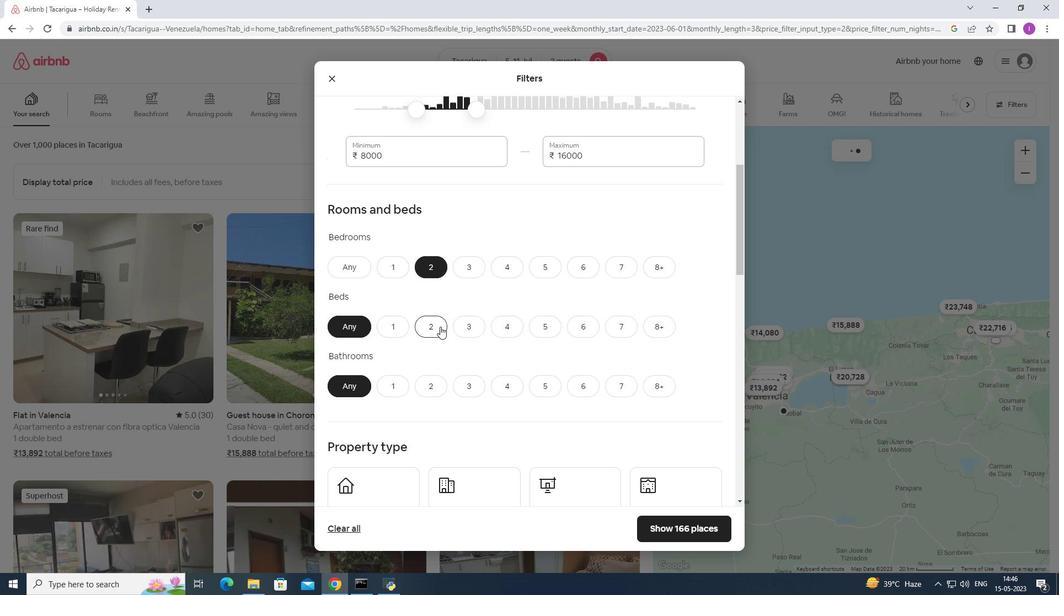 
Action: Mouse pressed left at (440, 327)
Screenshot: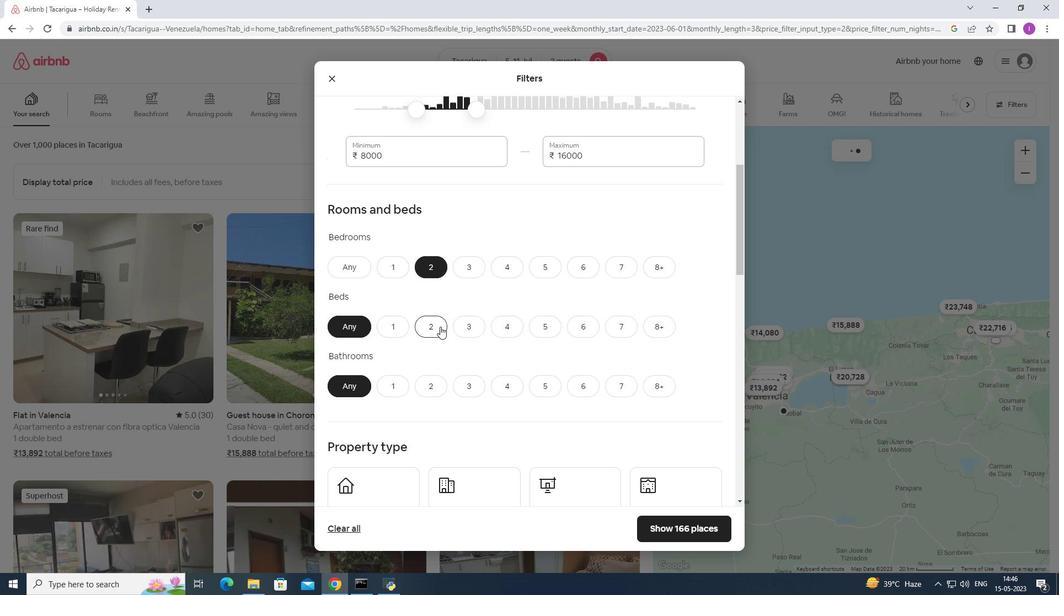 
Action: Mouse moved to (397, 389)
Screenshot: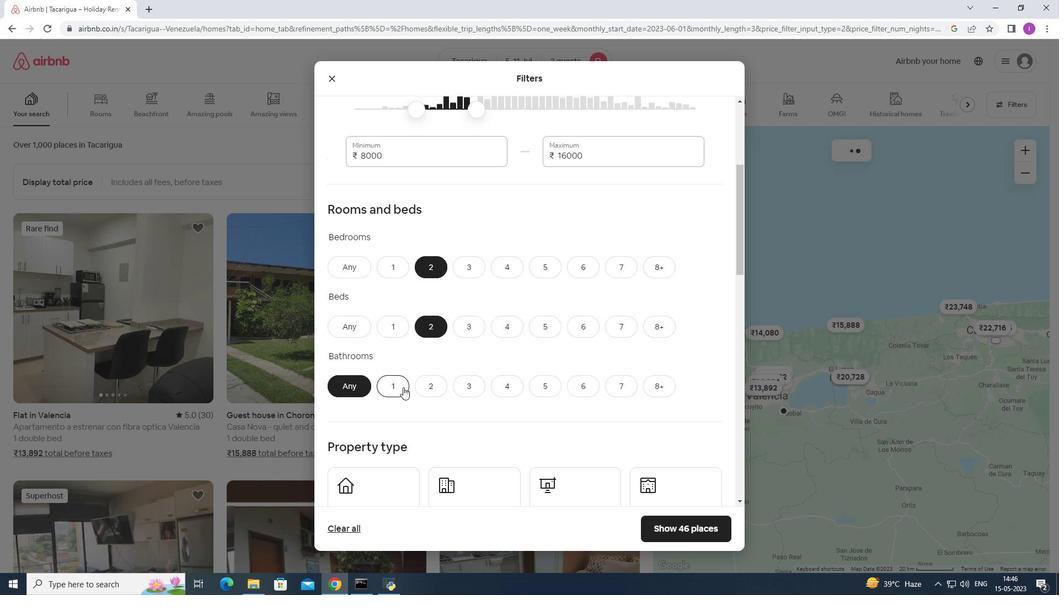 
Action: Mouse pressed left at (397, 389)
Screenshot: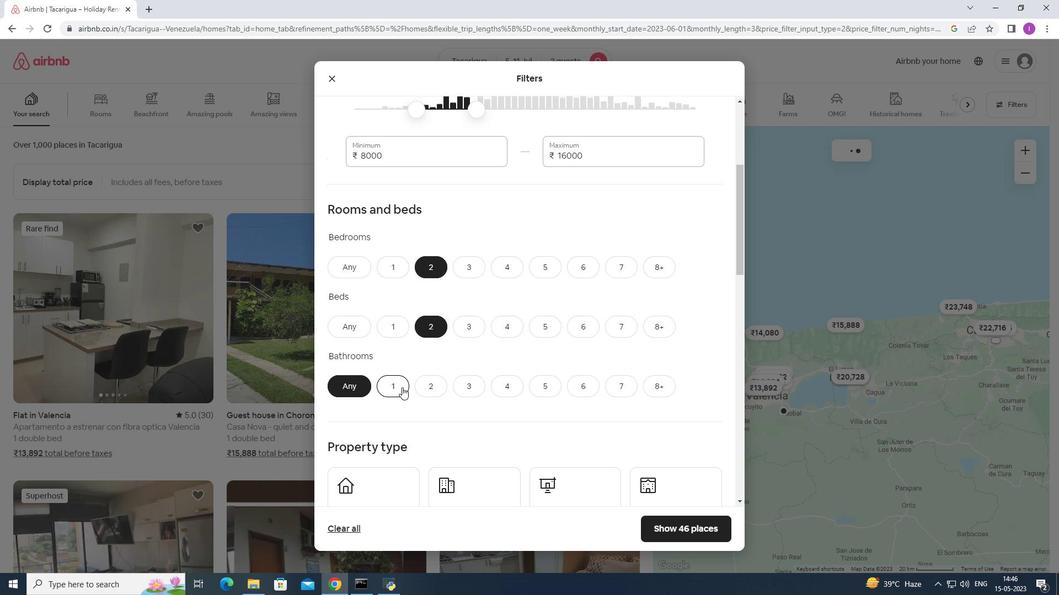 
Action: Mouse moved to (465, 335)
Screenshot: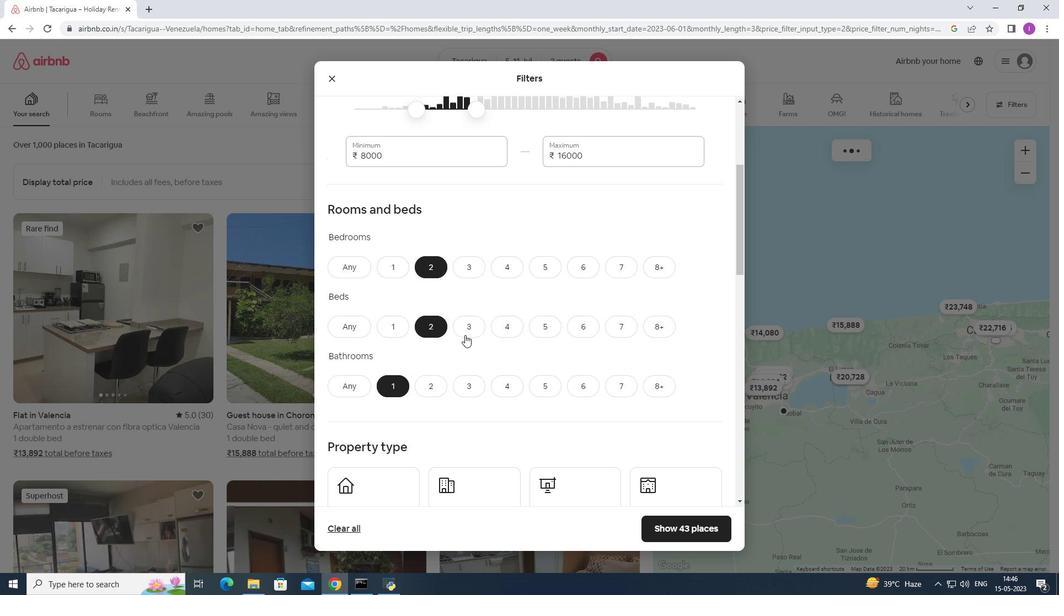 
Action: Mouse scrolled (465, 334) with delta (0, 0)
Screenshot: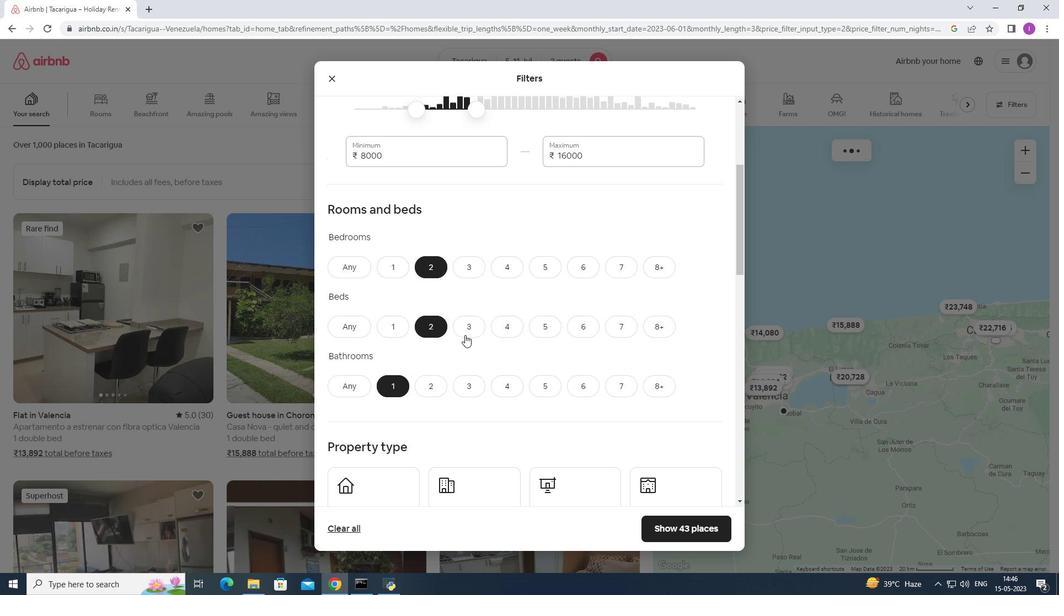 
Action: Mouse moved to (465, 335)
Screenshot: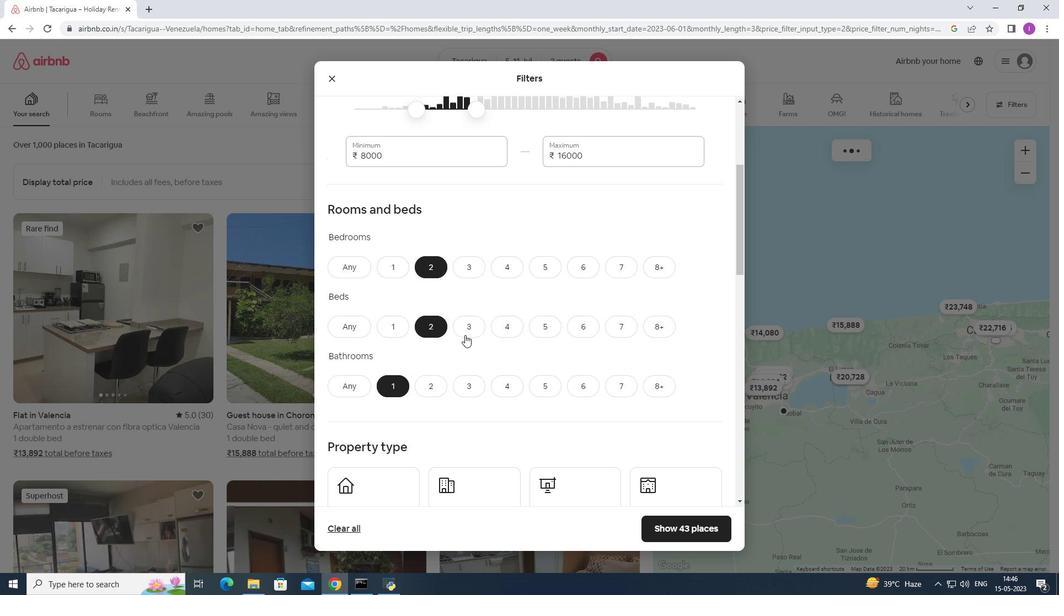 
Action: Mouse scrolled (465, 334) with delta (0, 0)
Screenshot: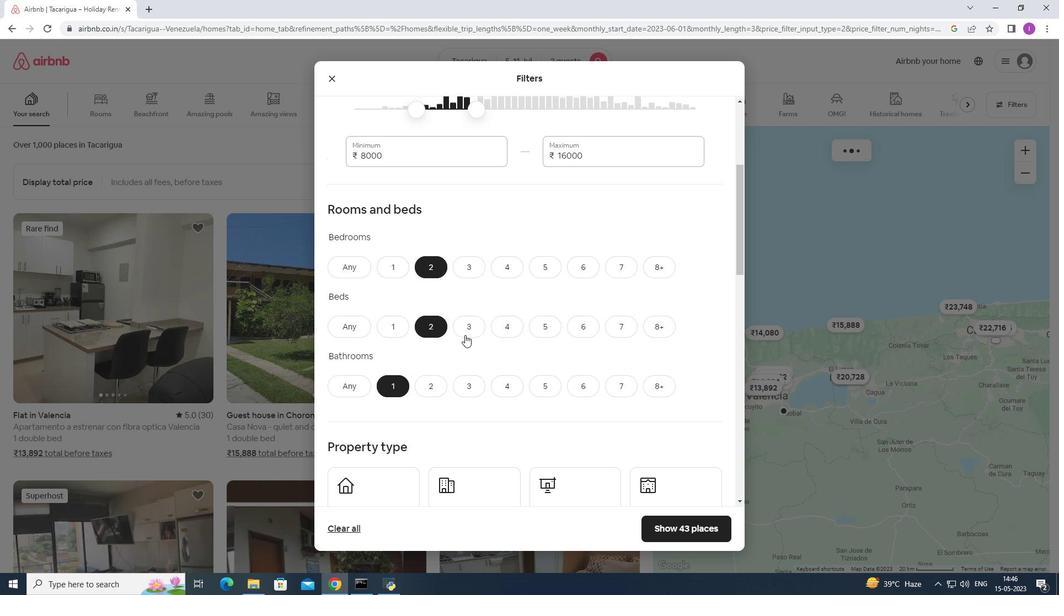 
Action: Mouse moved to (389, 384)
Screenshot: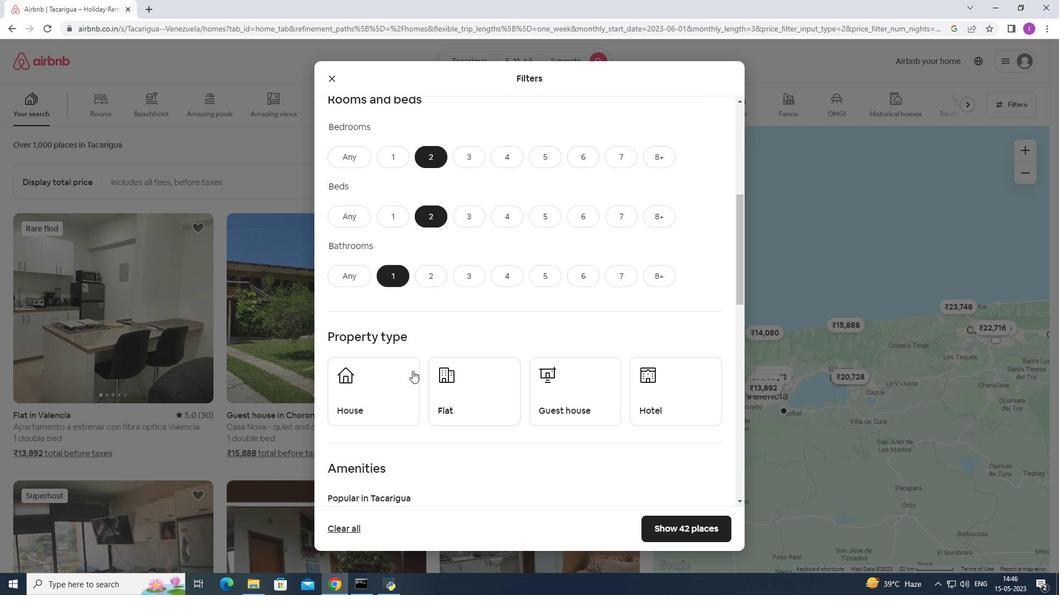 
Action: Mouse pressed left at (389, 384)
Screenshot: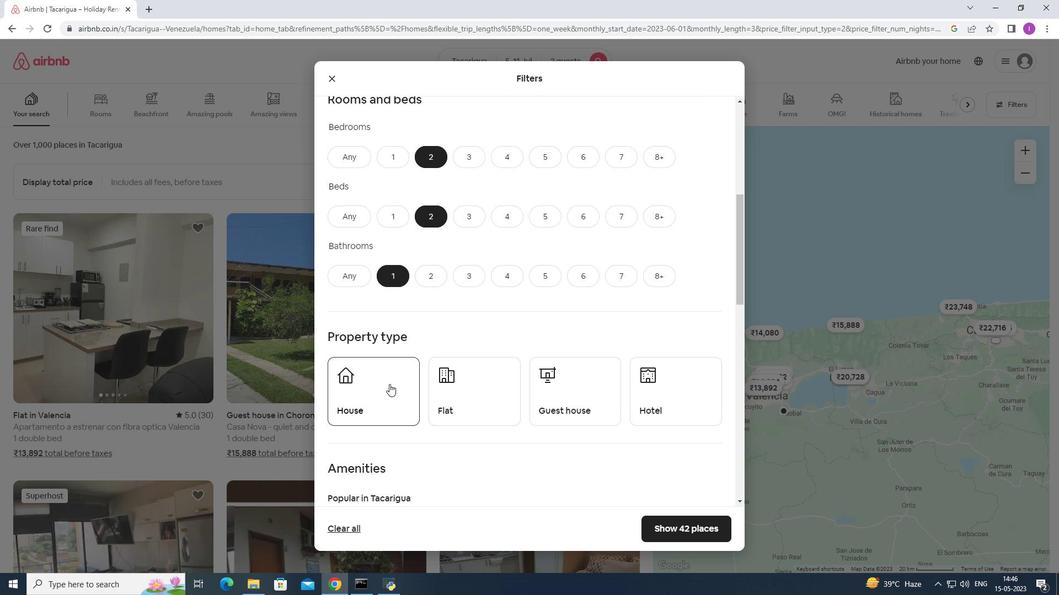 
Action: Mouse moved to (455, 384)
Screenshot: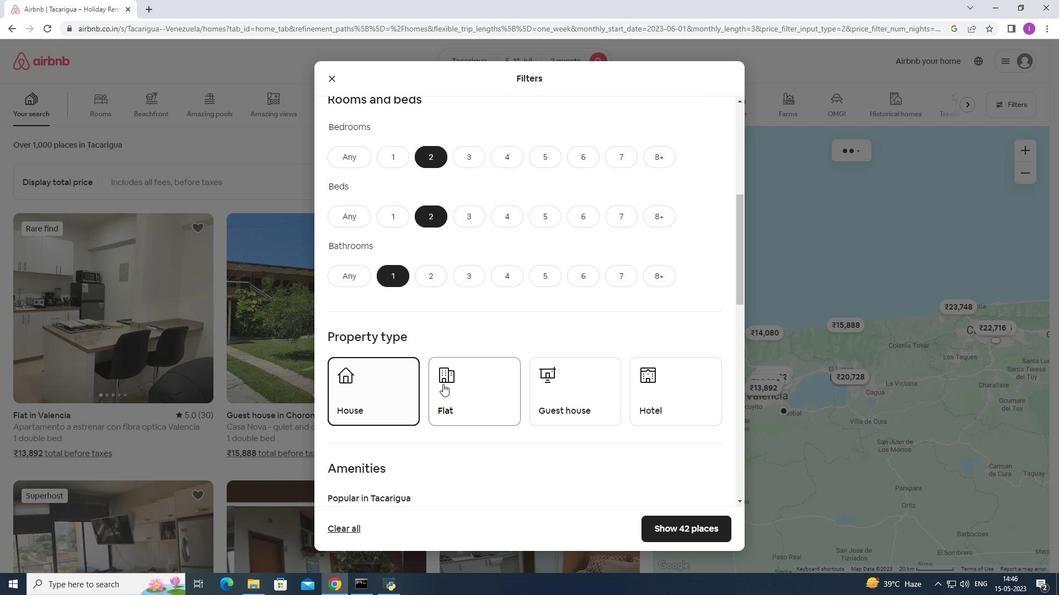 
Action: Mouse pressed left at (455, 384)
Screenshot: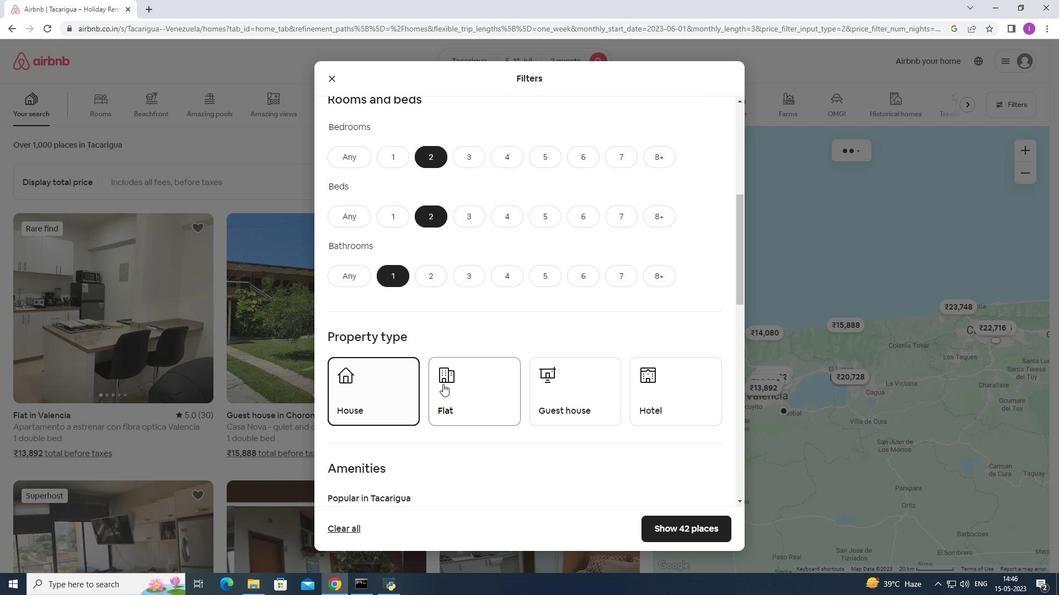 
Action: Mouse moved to (595, 401)
Screenshot: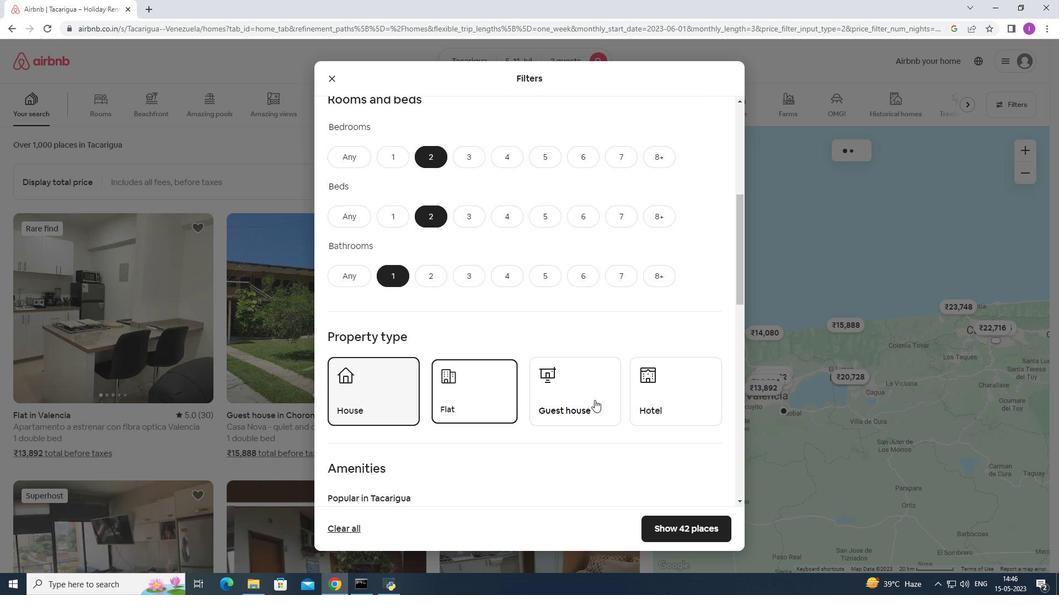 
Action: Mouse pressed left at (595, 401)
Screenshot: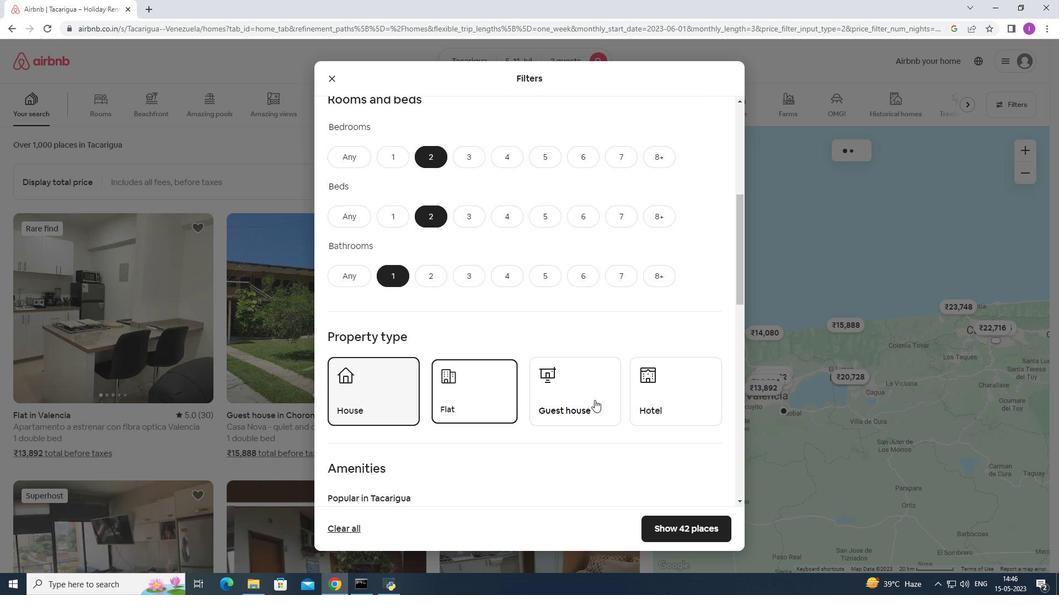 
Action: Mouse moved to (607, 405)
Screenshot: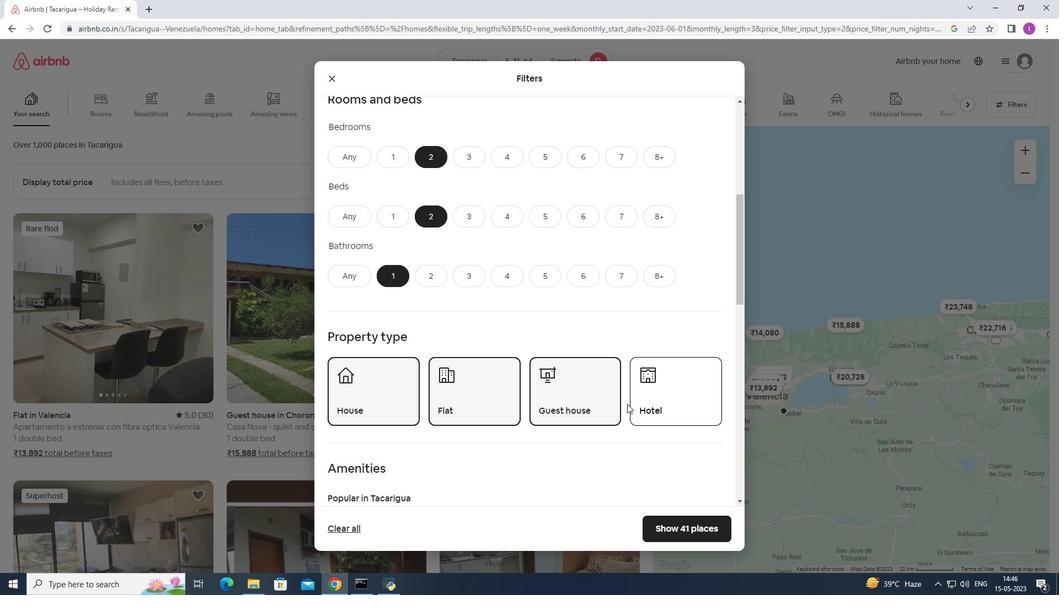 
Action: Mouse scrolled (607, 405) with delta (0, 0)
Screenshot: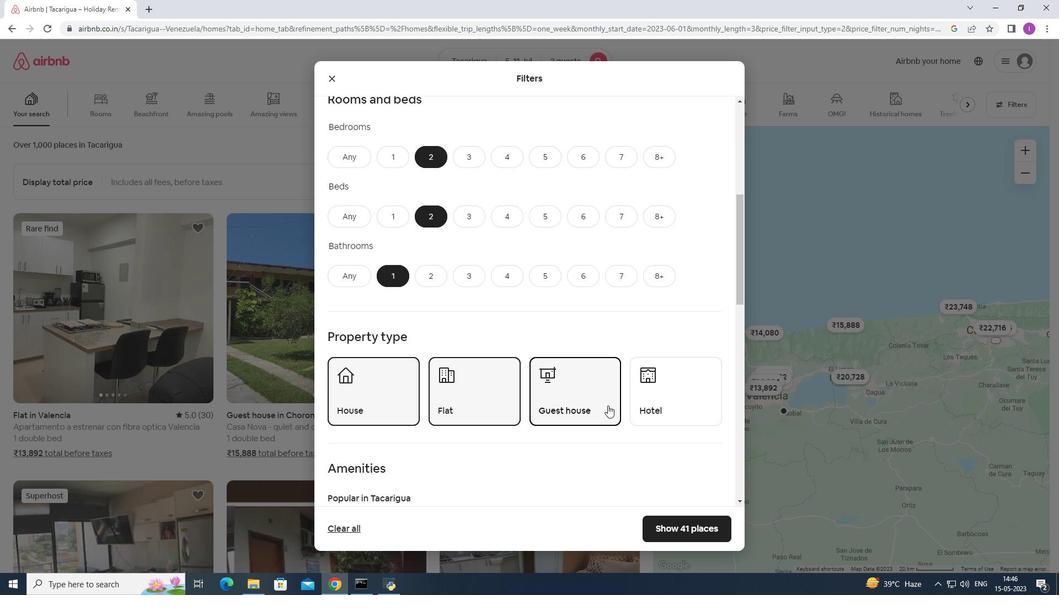 
Action: Mouse scrolled (607, 405) with delta (0, 0)
Screenshot: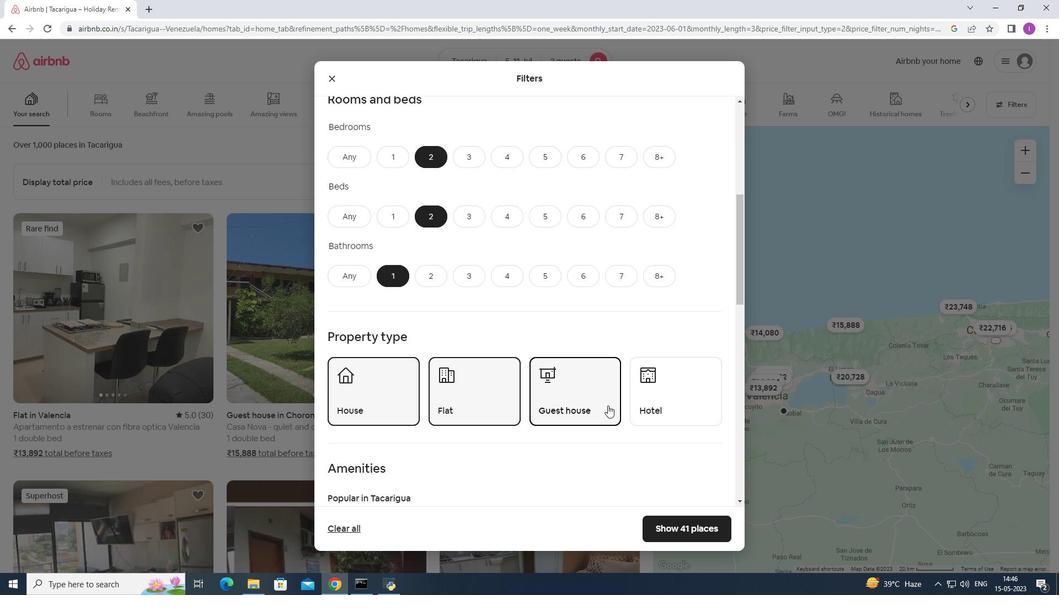 
Action: Mouse moved to (607, 405)
Screenshot: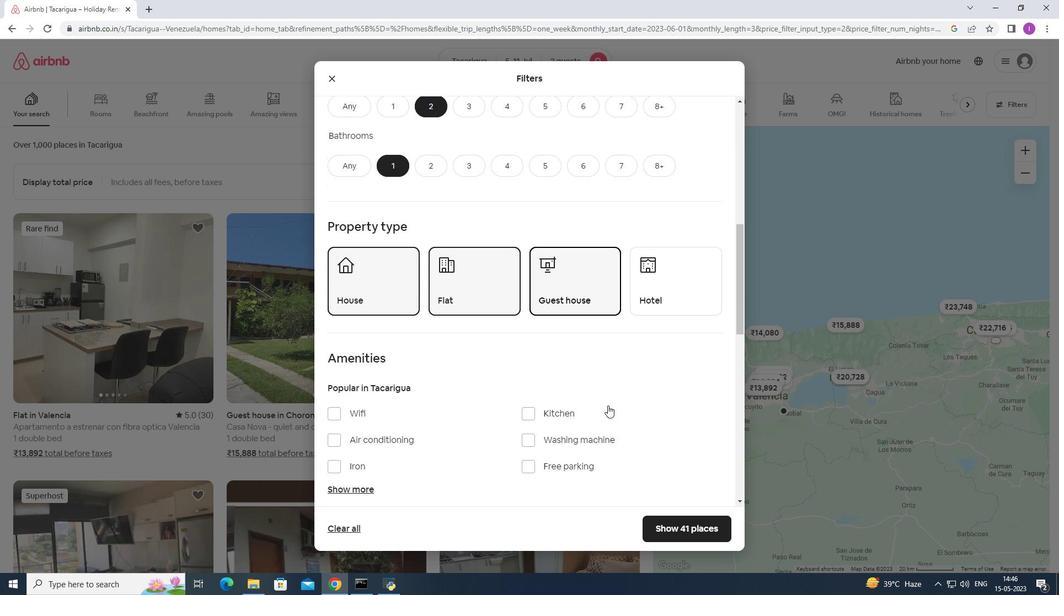 
Action: Mouse scrolled (607, 405) with delta (0, 0)
Screenshot: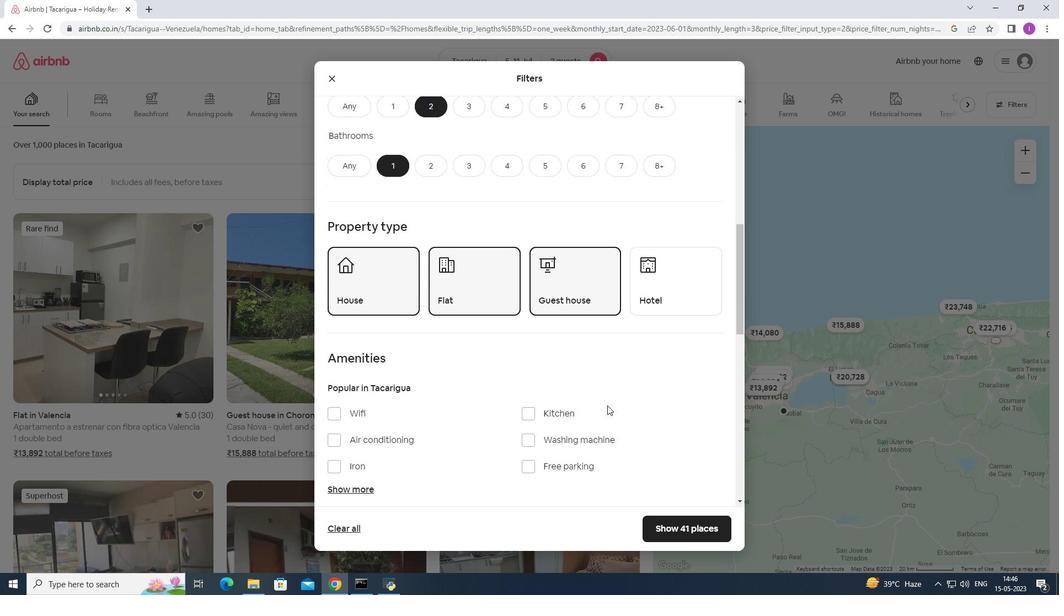 
Action: Mouse scrolled (607, 405) with delta (0, 0)
Screenshot: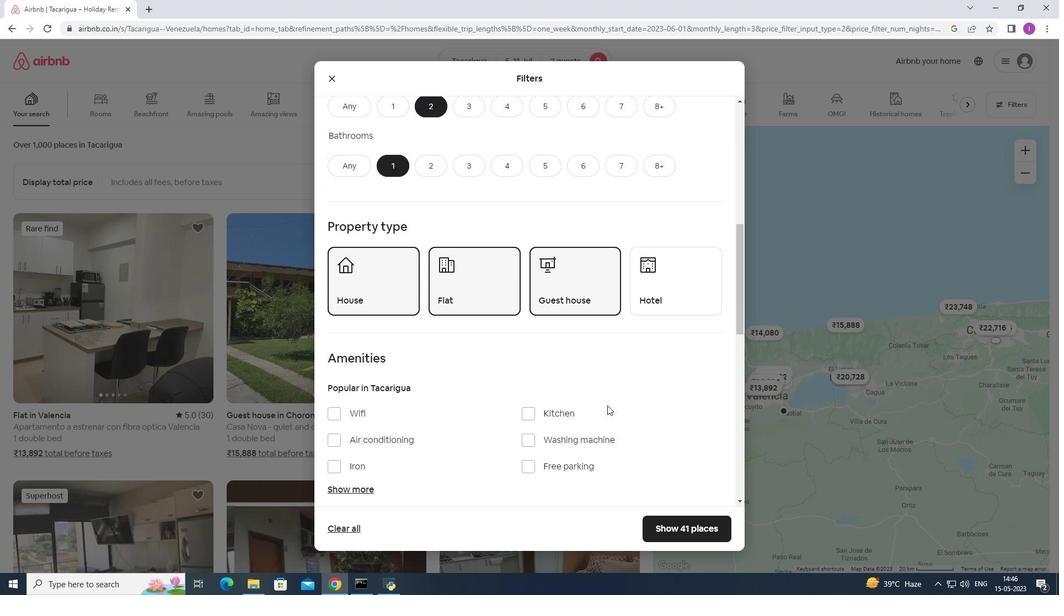
Action: Mouse moved to (606, 404)
Screenshot: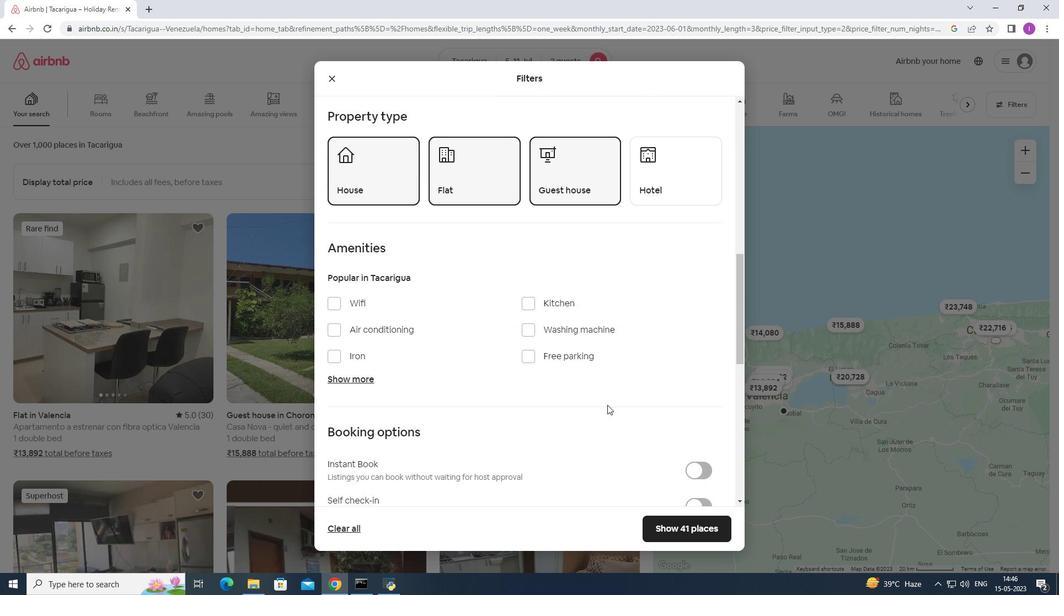 
Action: Mouse scrolled (606, 404) with delta (0, 0)
Screenshot: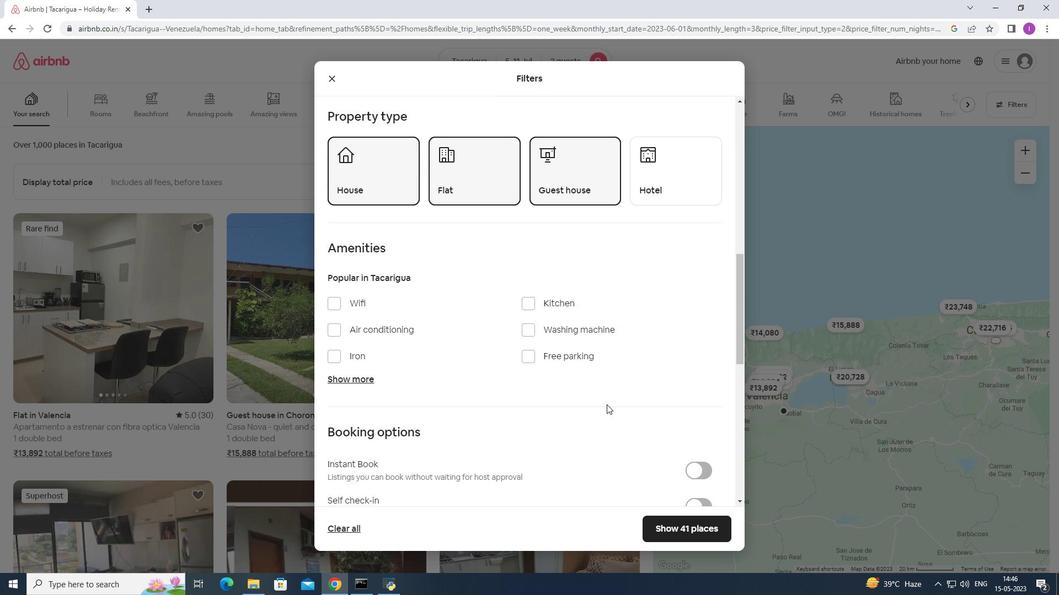 
Action: Mouse scrolled (606, 404) with delta (0, 0)
Screenshot: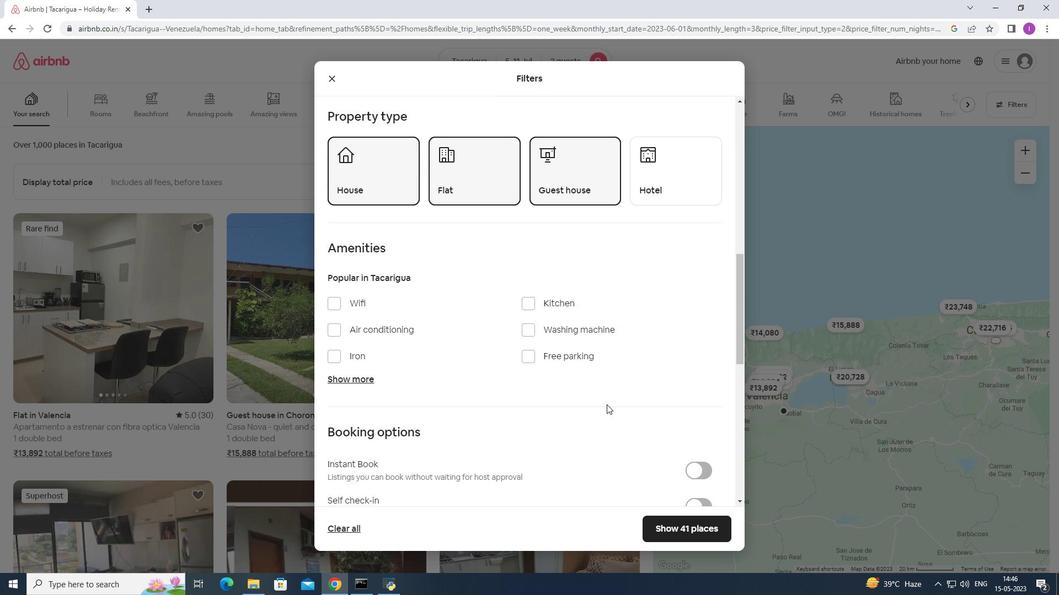 
Action: Mouse scrolled (606, 404) with delta (0, 0)
Screenshot: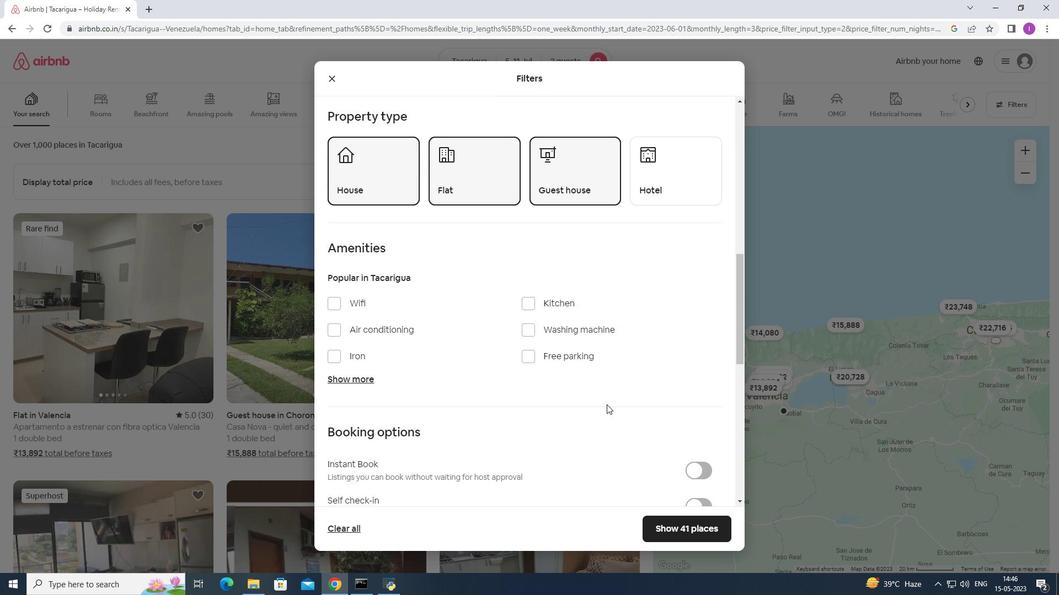 
Action: Mouse moved to (702, 345)
Screenshot: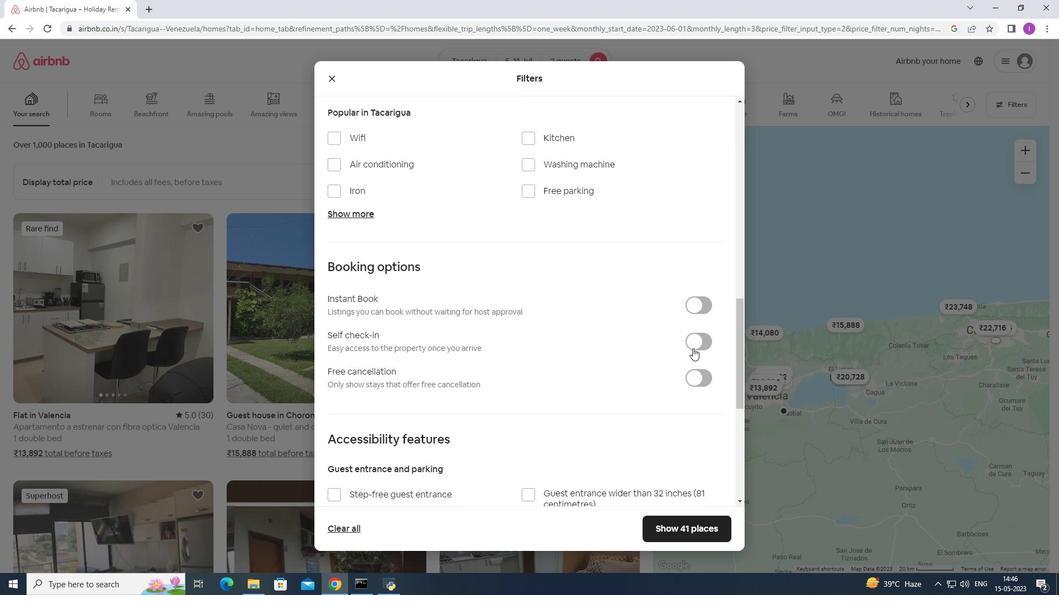 
Action: Mouse pressed left at (702, 345)
Screenshot: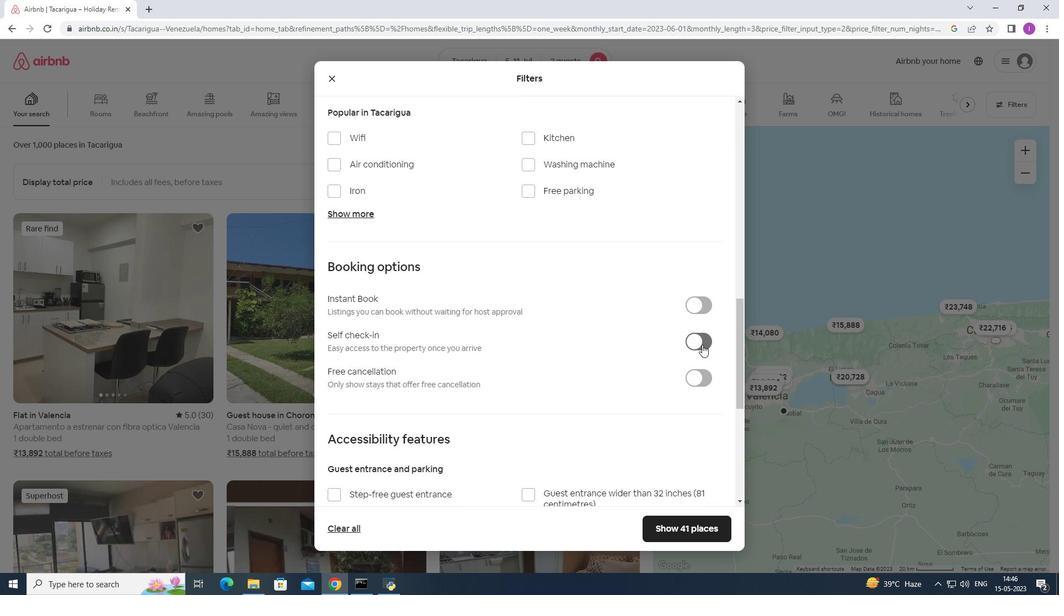 
Action: Mouse moved to (473, 376)
Screenshot: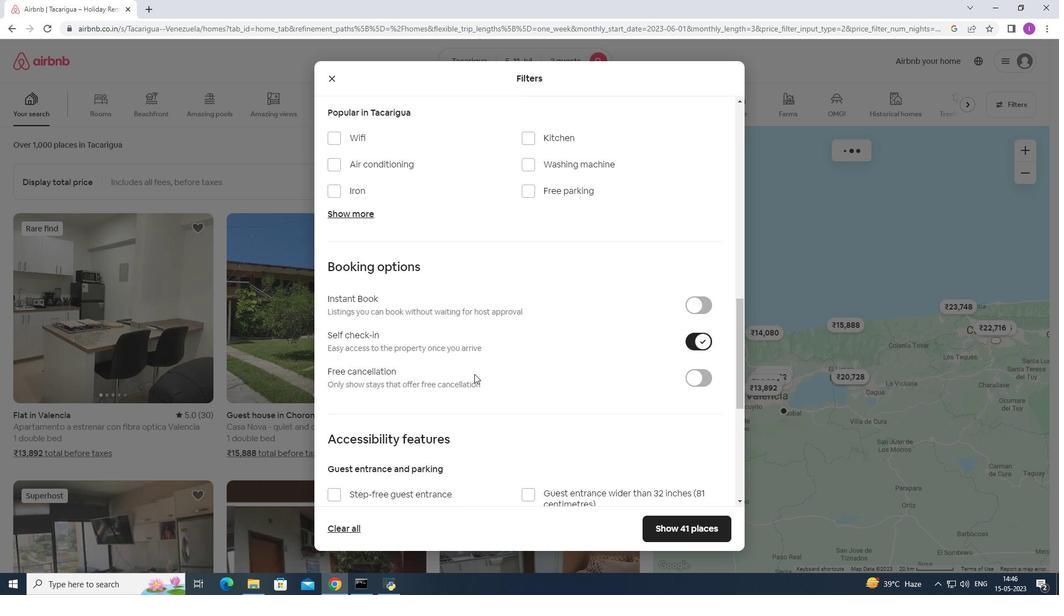 
Action: Mouse scrolled (473, 374) with delta (0, 0)
Screenshot: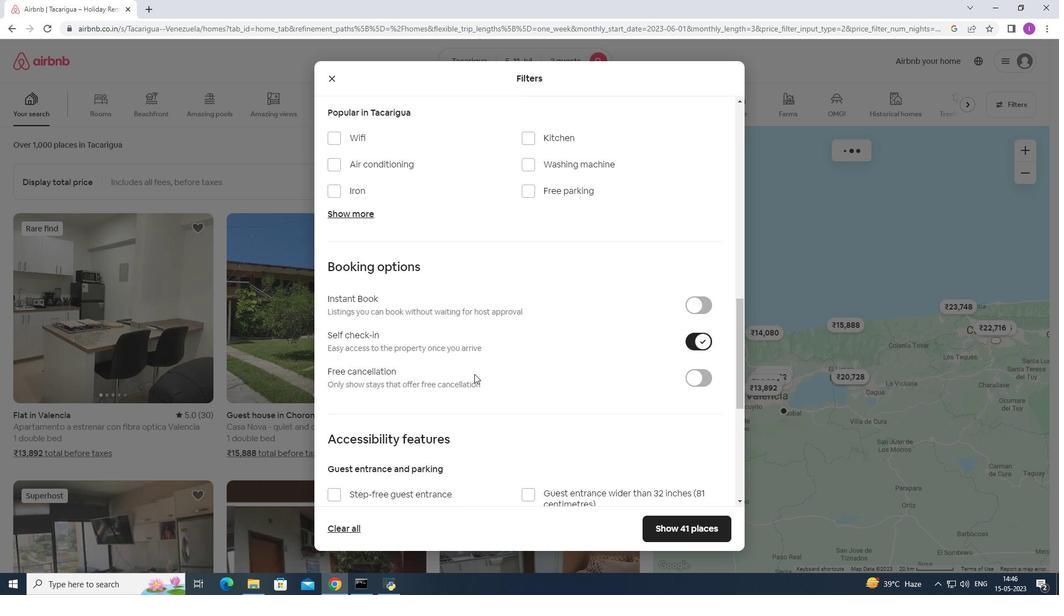 
Action: Mouse scrolled (473, 375) with delta (0, 0)
Screenshot: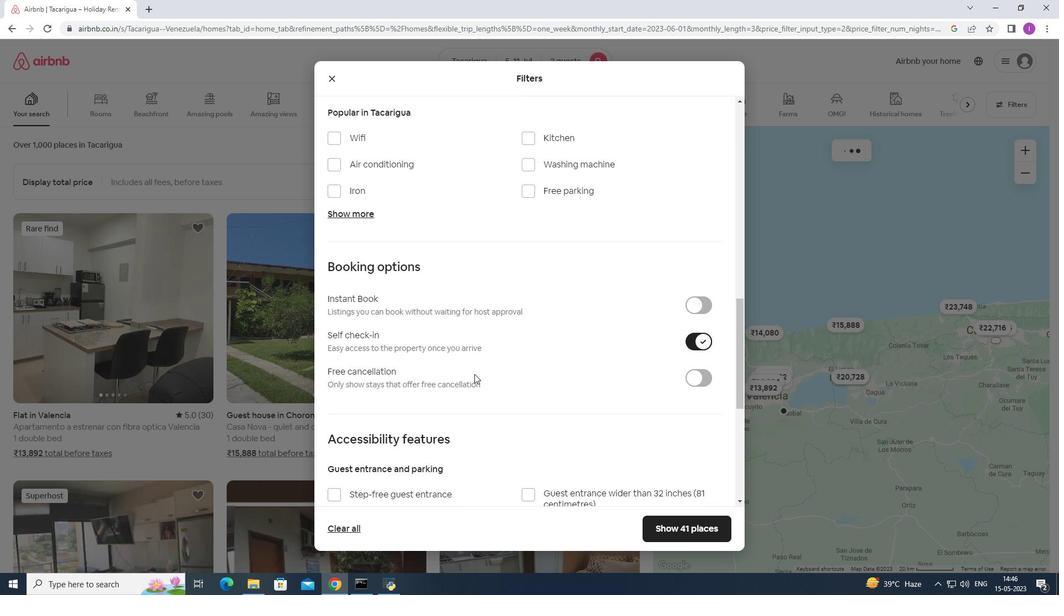 
Action: Mouse moved to (473, 376)
Screenshot: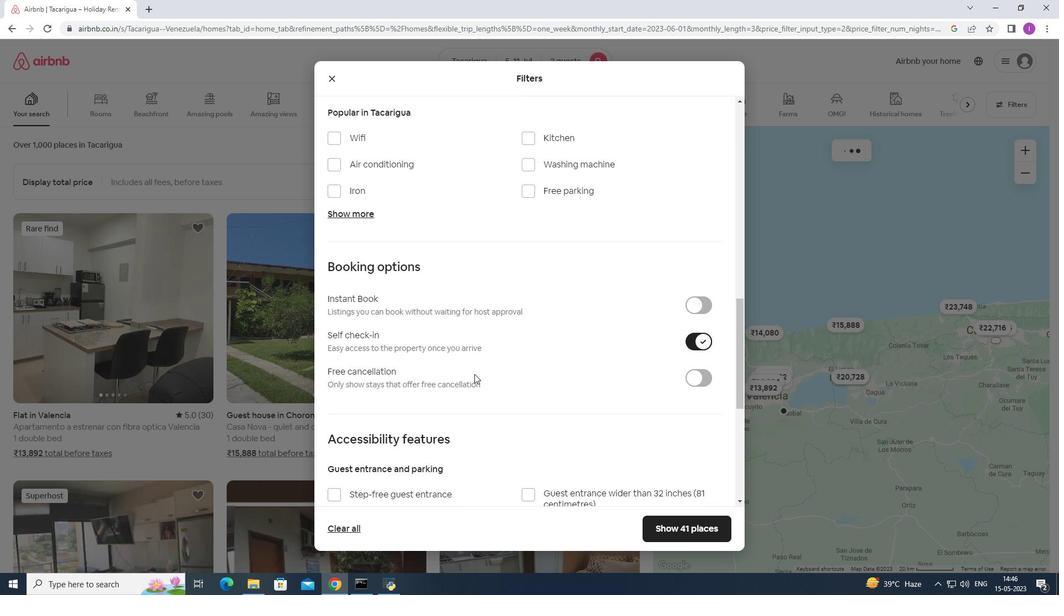 
Action: Mouse scrolled (473, 376) with delta (0, 0)
Screenshot: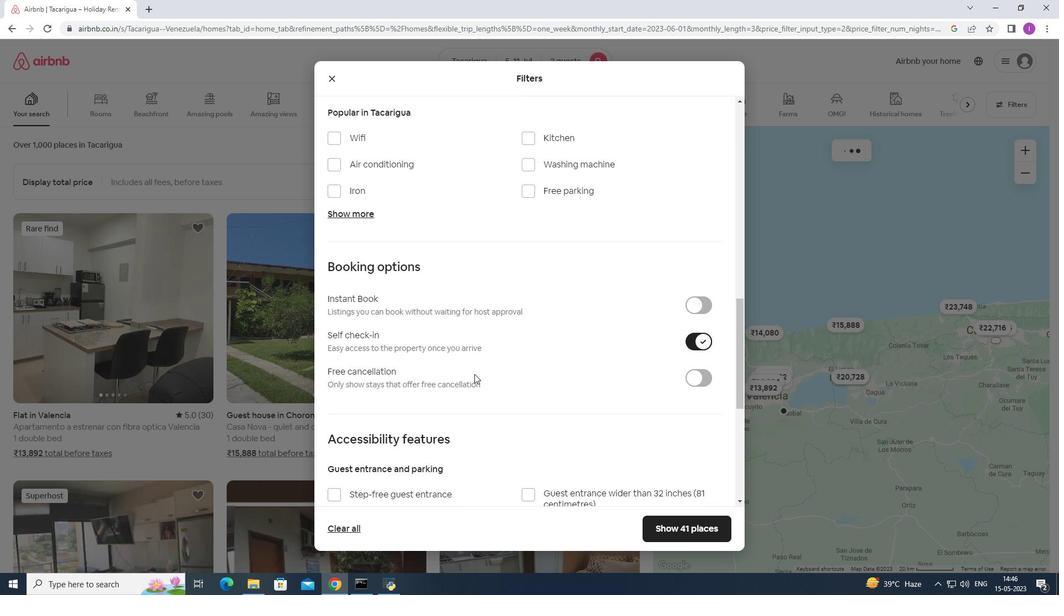
Action: Mouse moved to (473, 380)
Screenshot: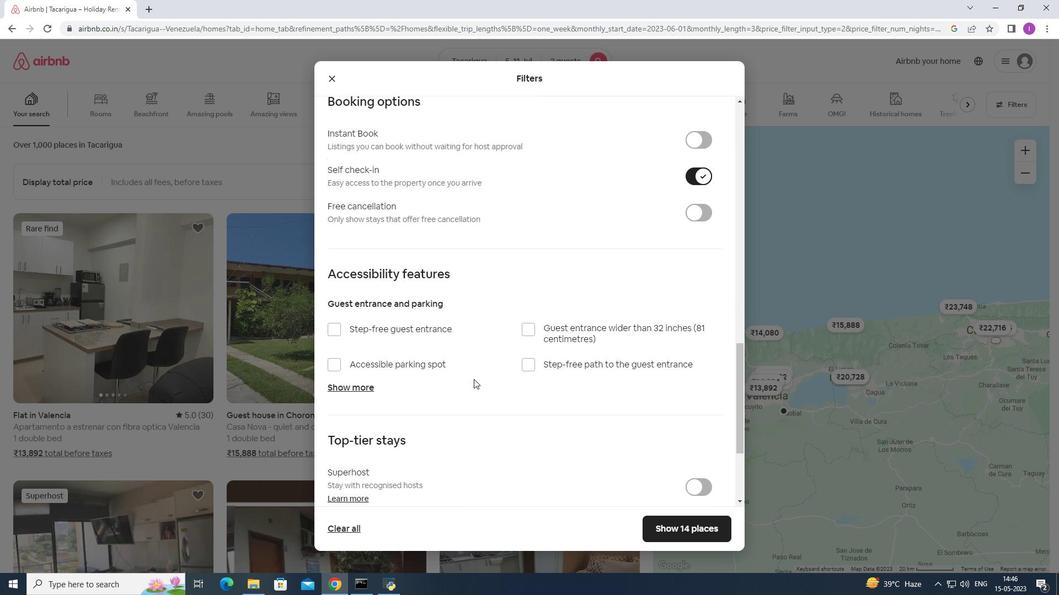 
Action: Mouse scrolled (473, 379) with delta (0, 0)
Screenshot: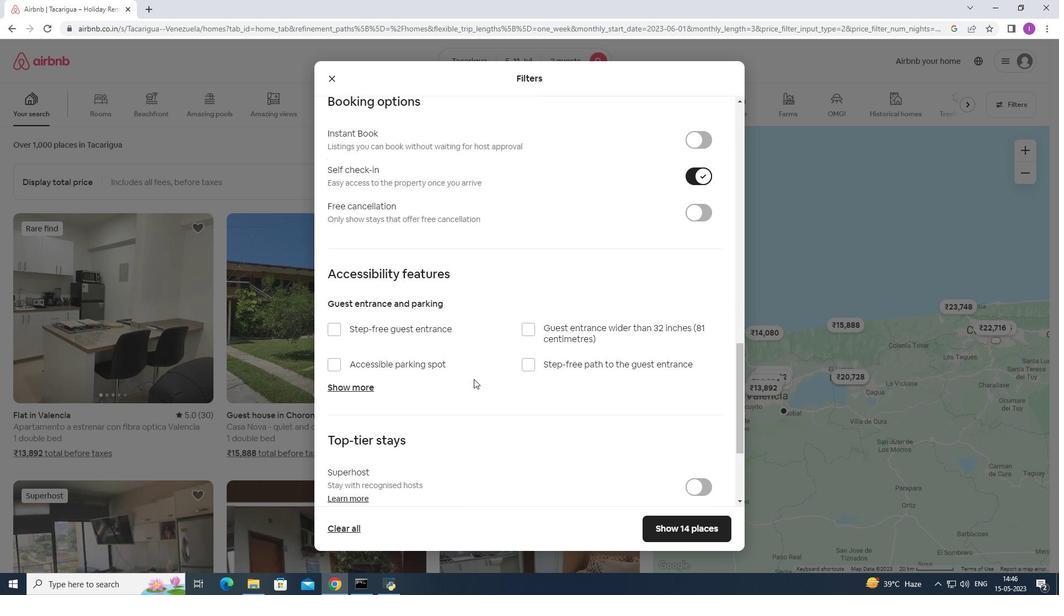 
Action: Mouse moved to (473, 380)
Screenshot: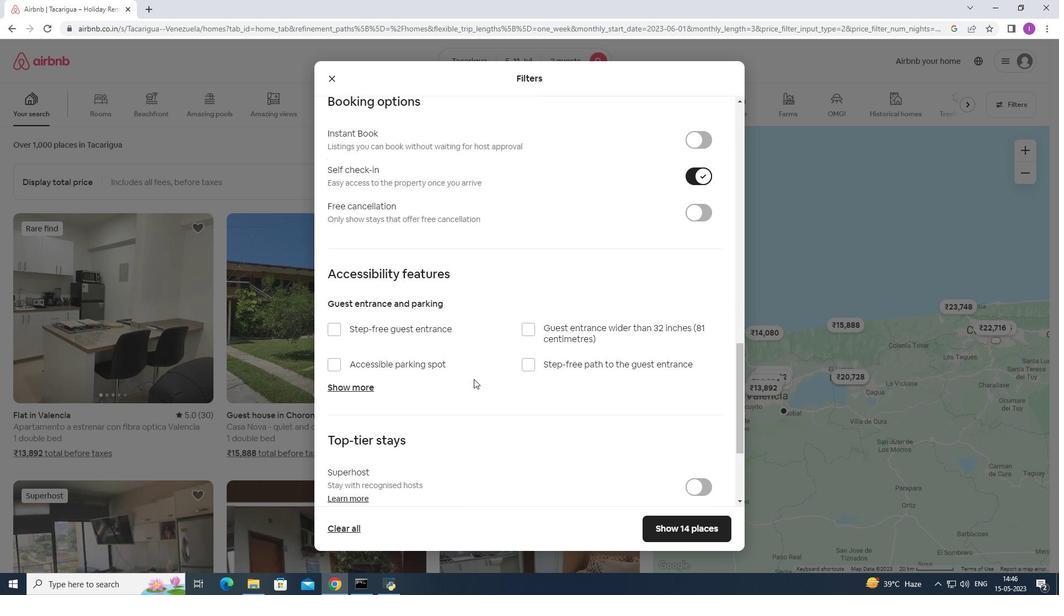 
Action: Mouse scrolled (473, 379) with delta (0, 0)
Screenshot: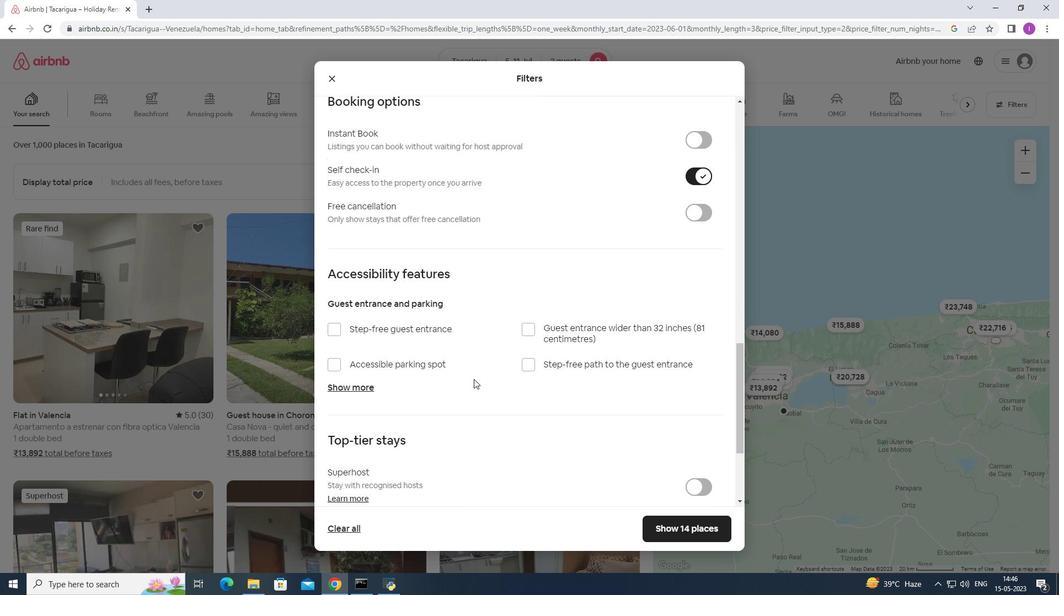 
Action: Mouse moved to (473, 381)
Screenshot: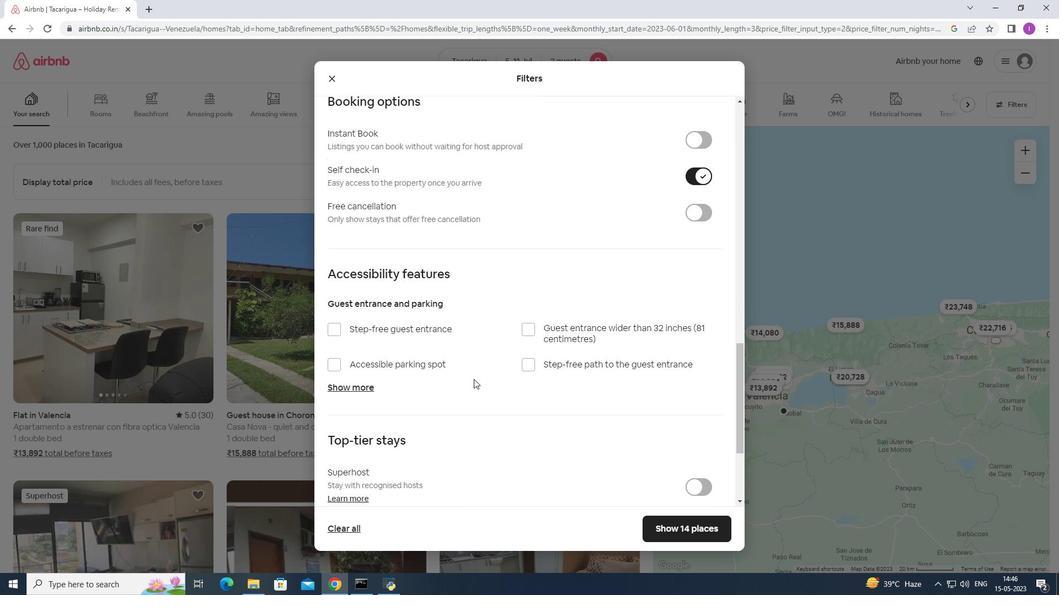 
Action: Mouse scrolled (473, 380) with delta (0, 0)
Screenshot: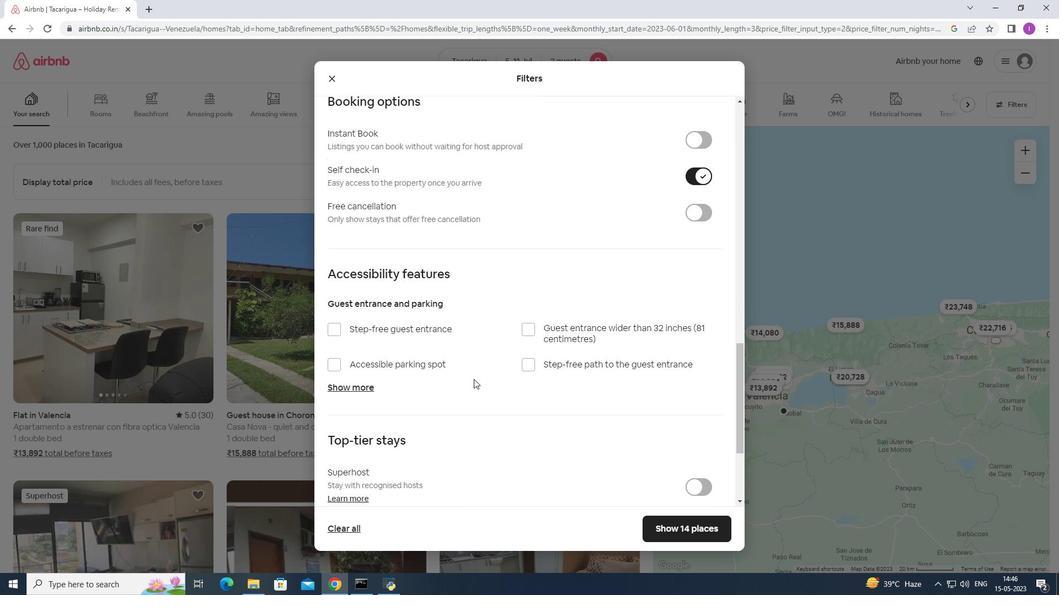 
Action: Mouse moved to (473, 382)
Screenshot: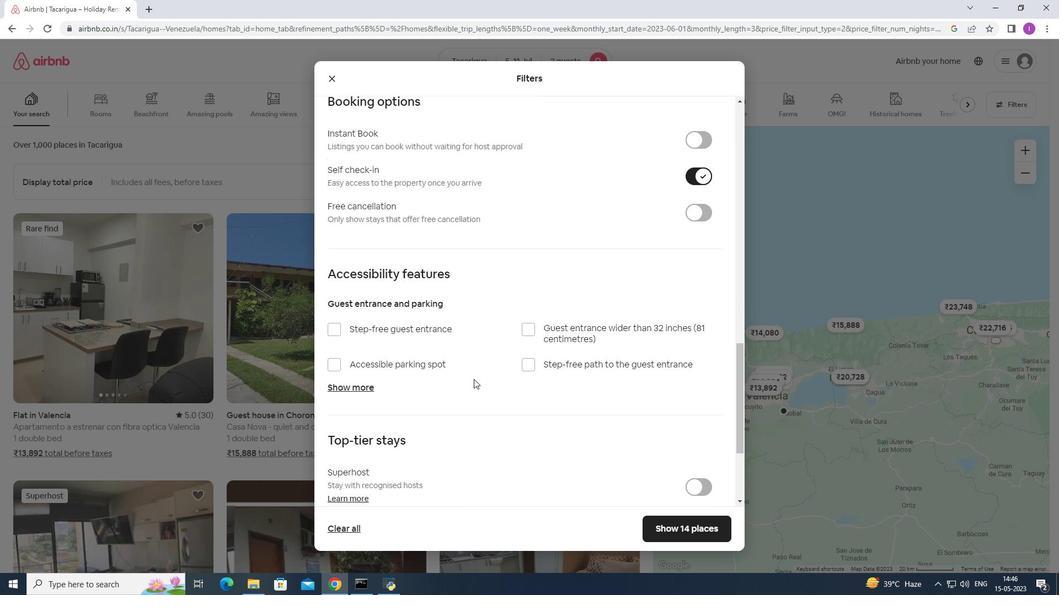 
Action: Mouse scrolled (473, 381) with delta (0, 0)
Screenshot: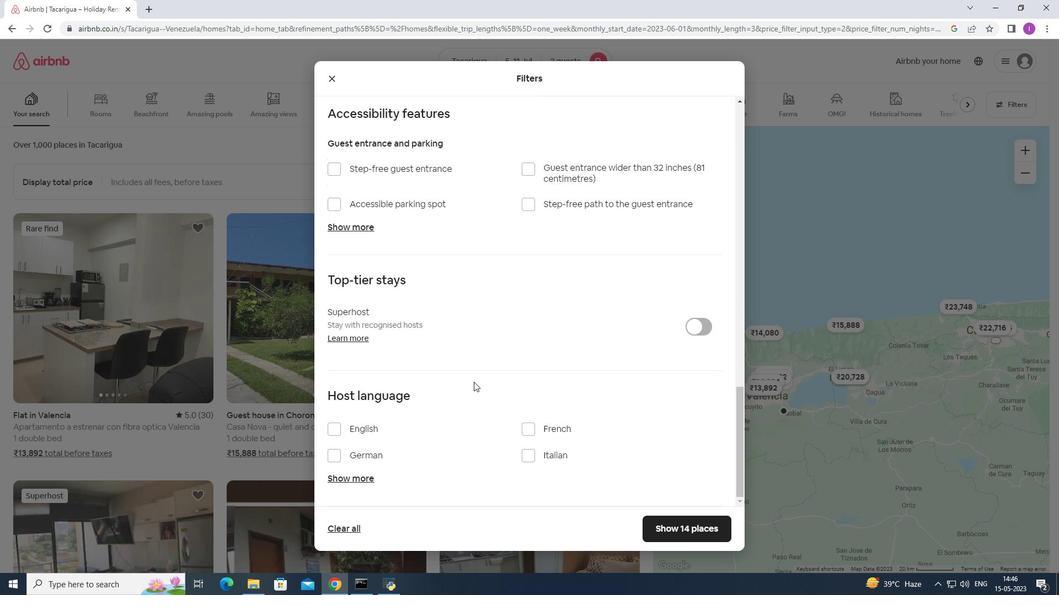 
Action: Mouse scrolled (473, 381) with delta (0, 0)
Screenshot: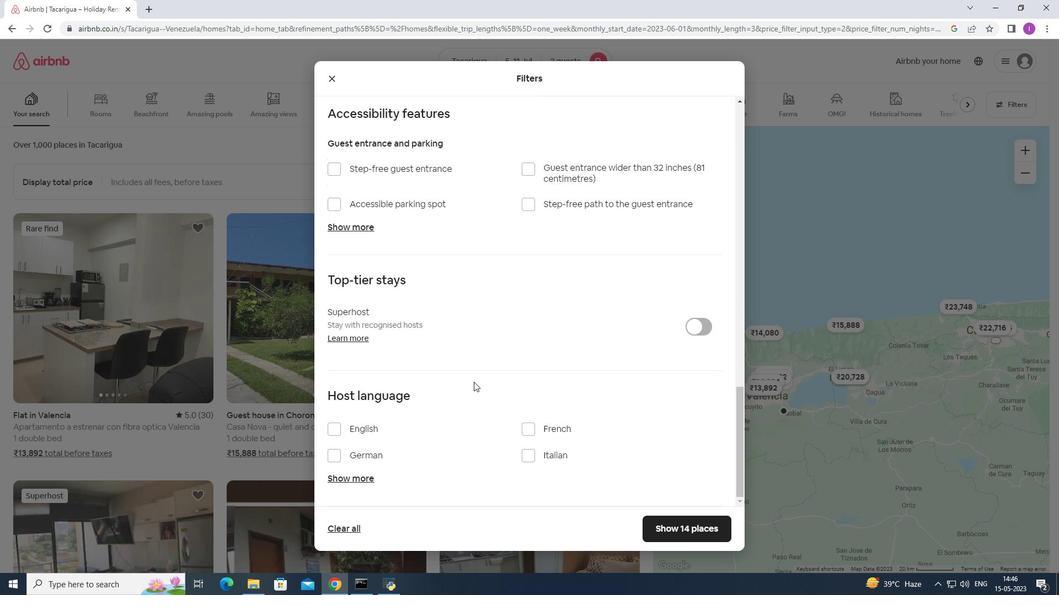 
Action: Mouse scrolled (473, 381) with delta (0, 0)
Screenshot: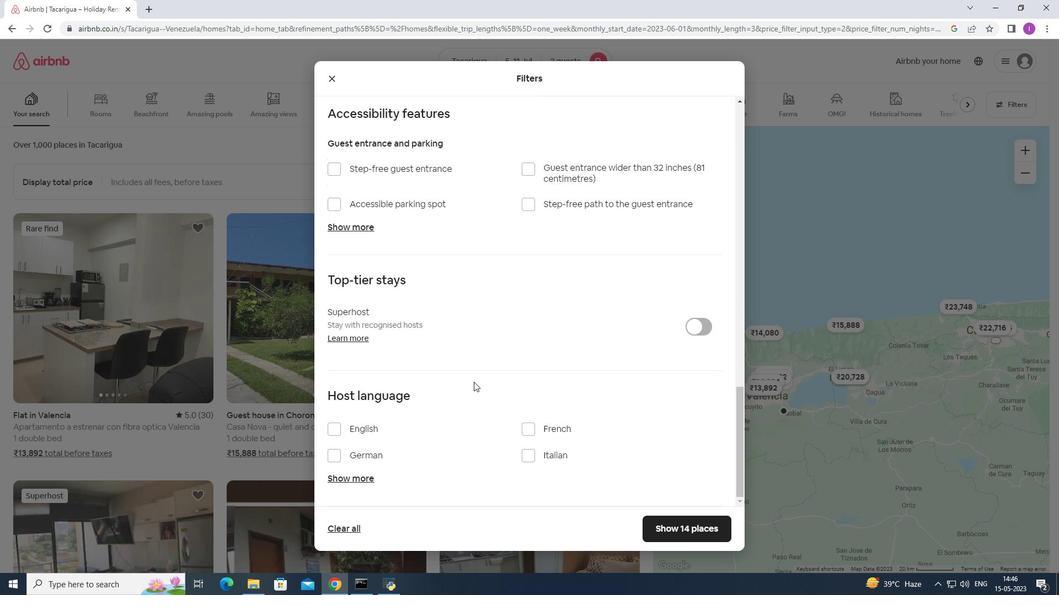 
Action: Mouse moved to (335, 427)
Screenshot: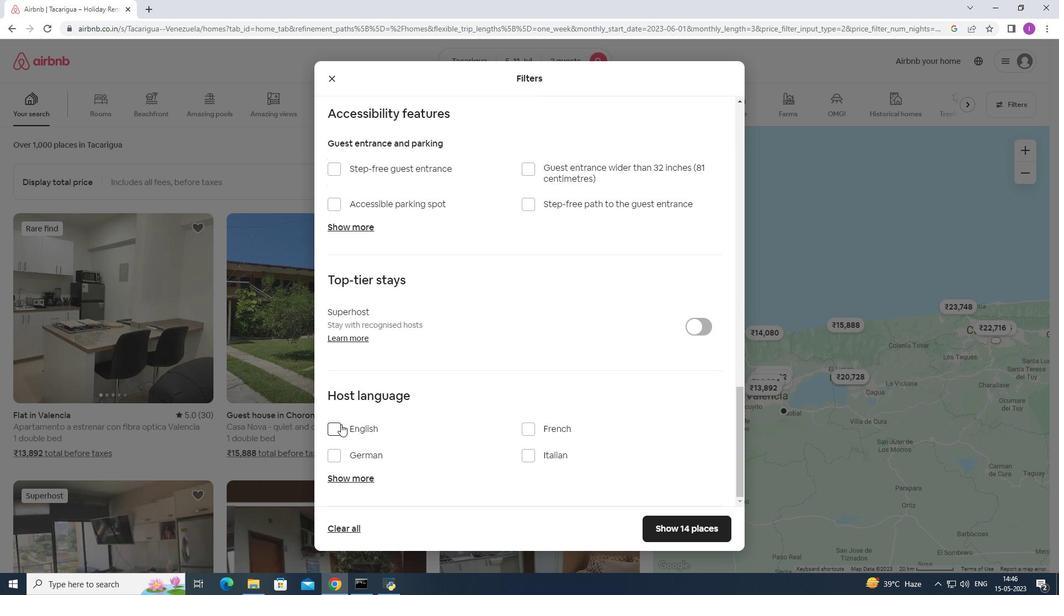 
Action: Mouse pressed left at (335, 427)
Screenshot: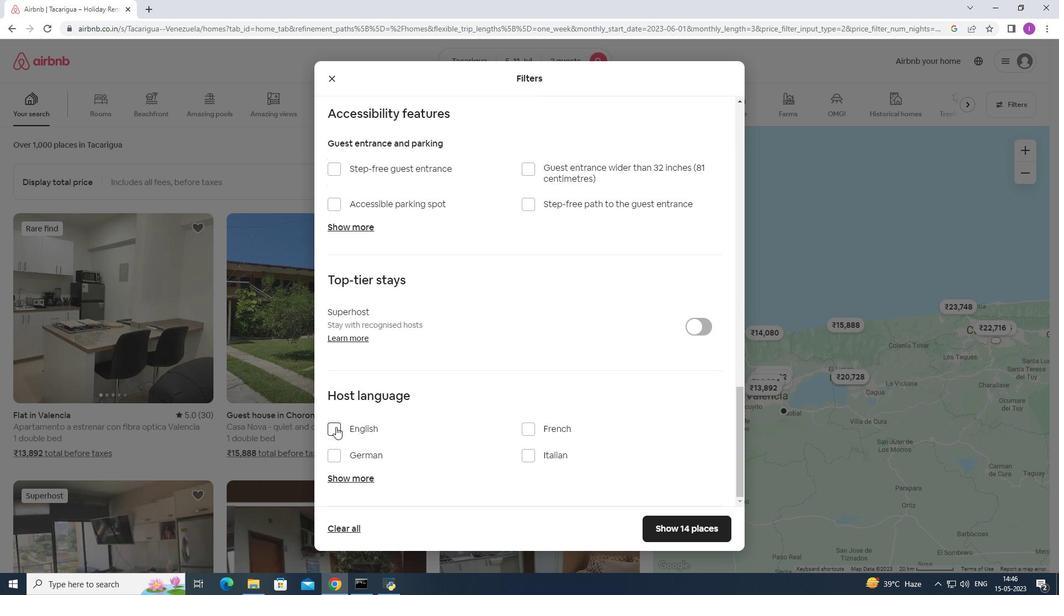 
Action: Mouse moved to (657, 526)
Screenshot: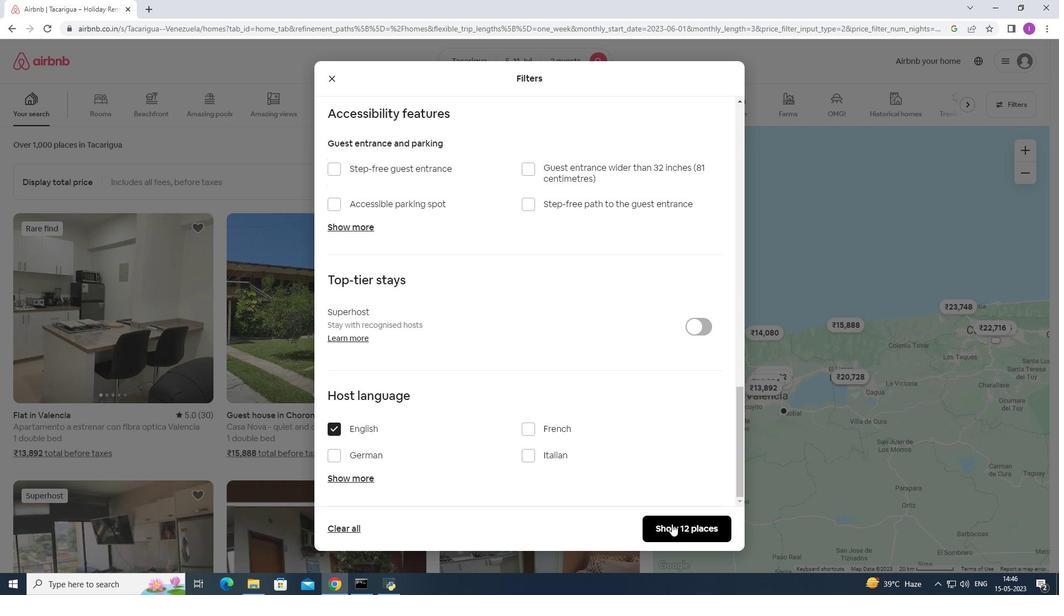 
Action: Mouse pressed left at (657, 526)
Screenshot: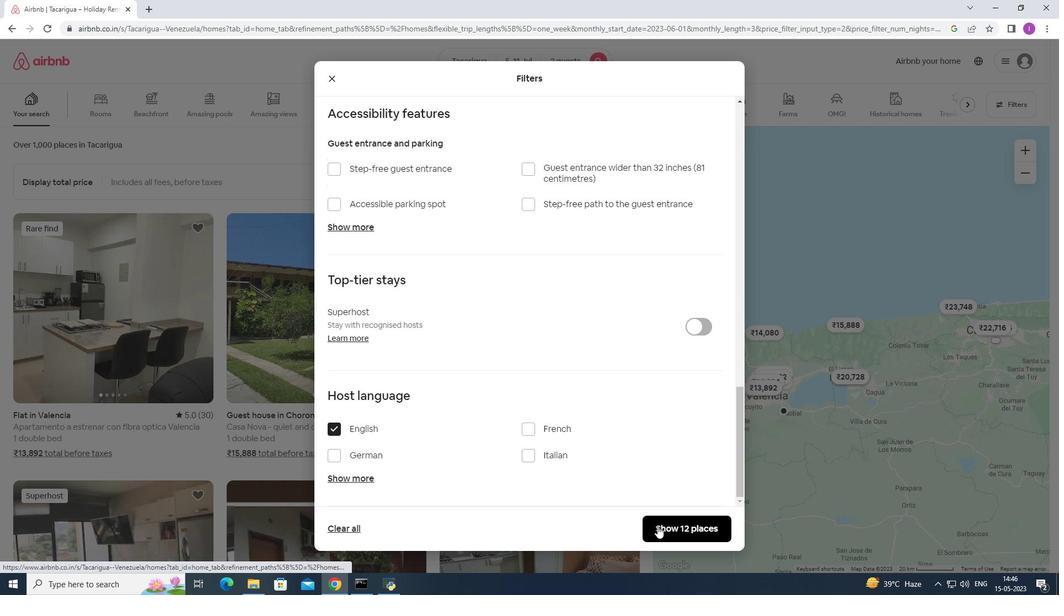 
Action: Mouse moved to (563, 485)
Screenshot: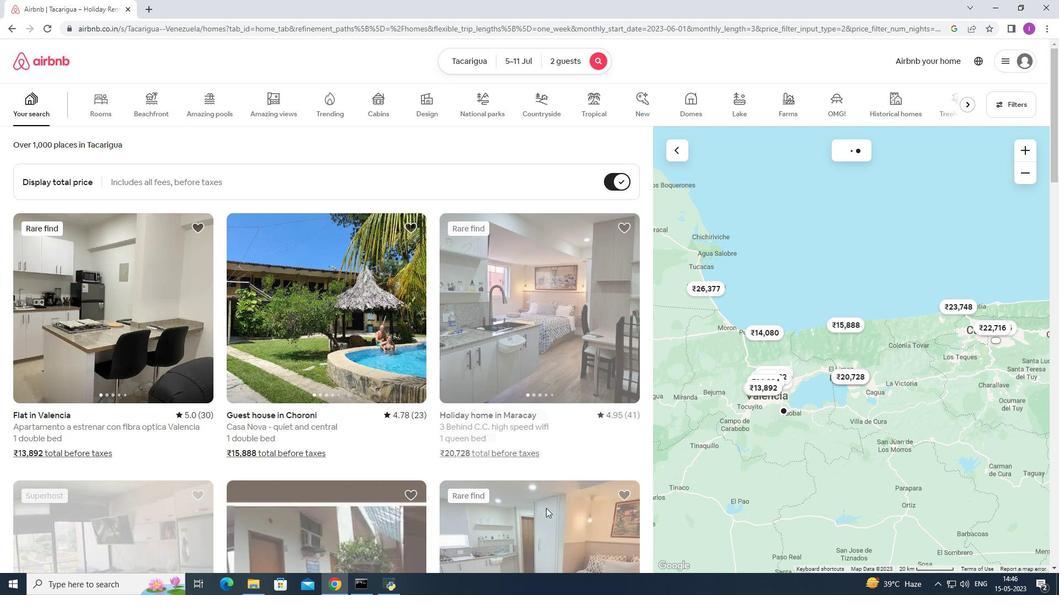 
